 Task: Find connections with filter location Mauá with filter topic #SEMwith filter profile language Spanish with filter current company NuvoRetail with filter school Shah And Anchor Kutchhi Engineering College with filter industry Professional Training and Coaching with filter service category Healthcare Consulting with filter keywords title Security Guard
Action: Mouse moved to (493, 107)
Screenshot: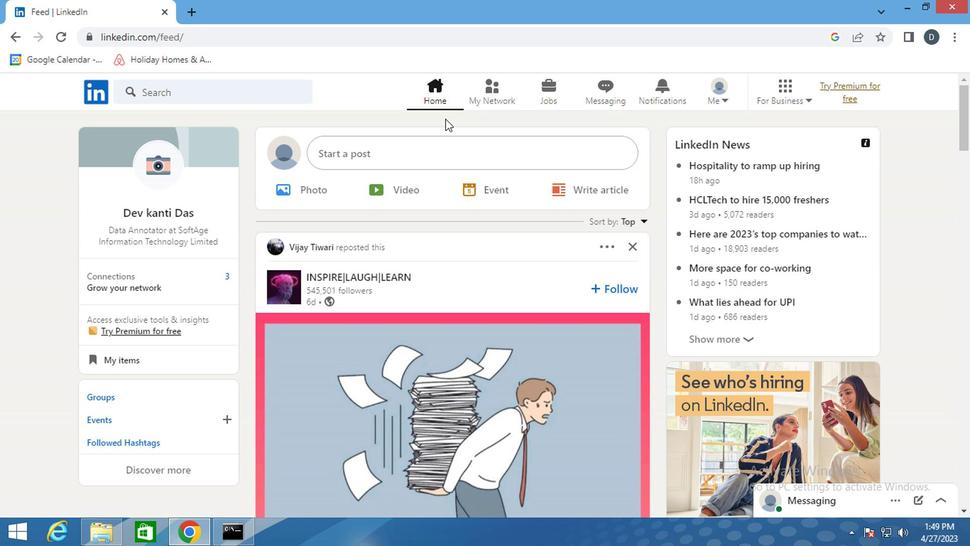 
Action: Mouse pressed left at (493, 107)
Screenshot: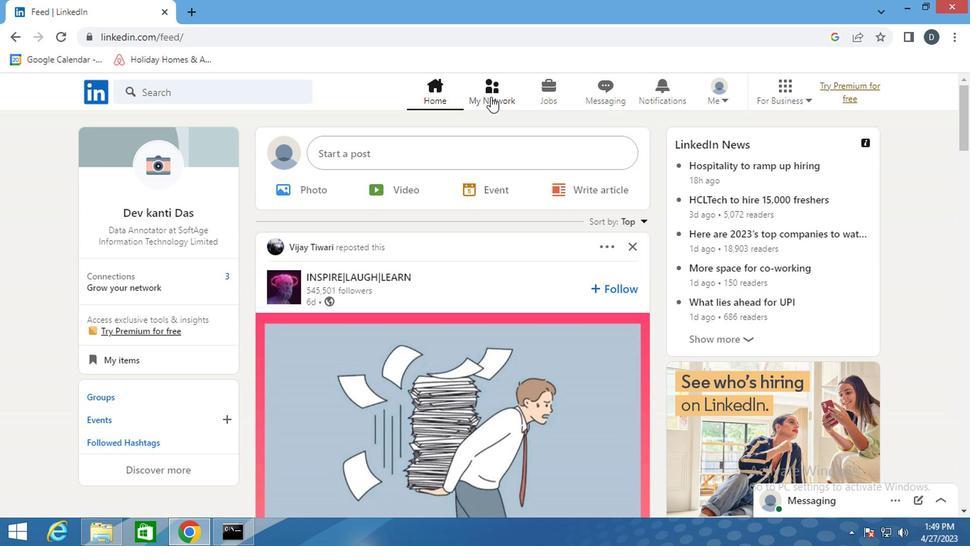 
Action: Mouse moved to (261, 180)
Screenshot: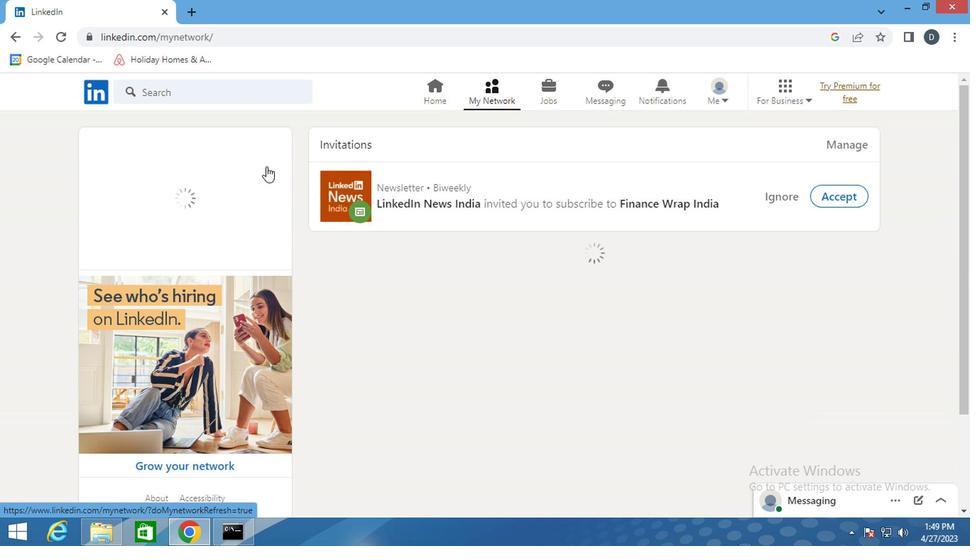 
Action: Mouse pressed left at (261, 180)
Screenshot: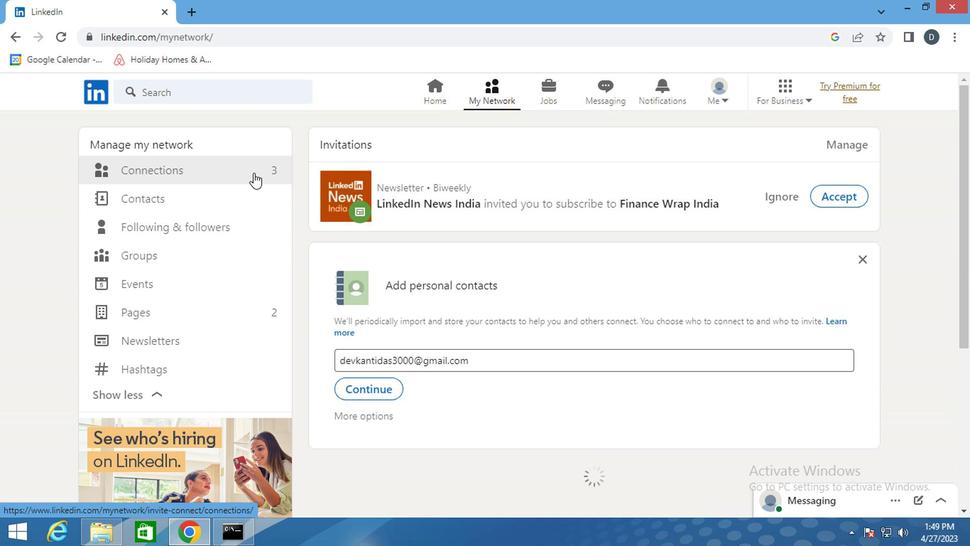 
Action: Mouse pressed left at (261, 180)
Screenshot: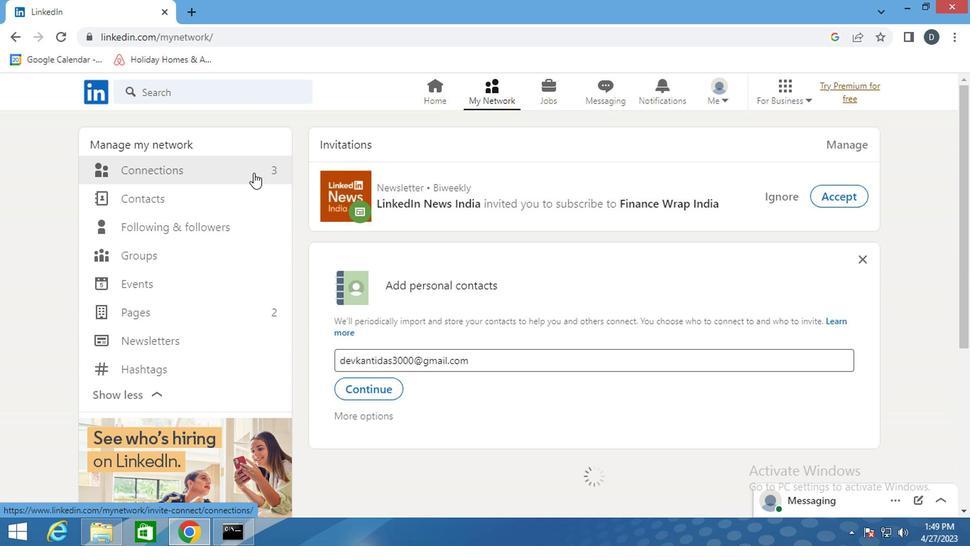 
Action: Mouse pressed left at (261, 180)
Screenshot: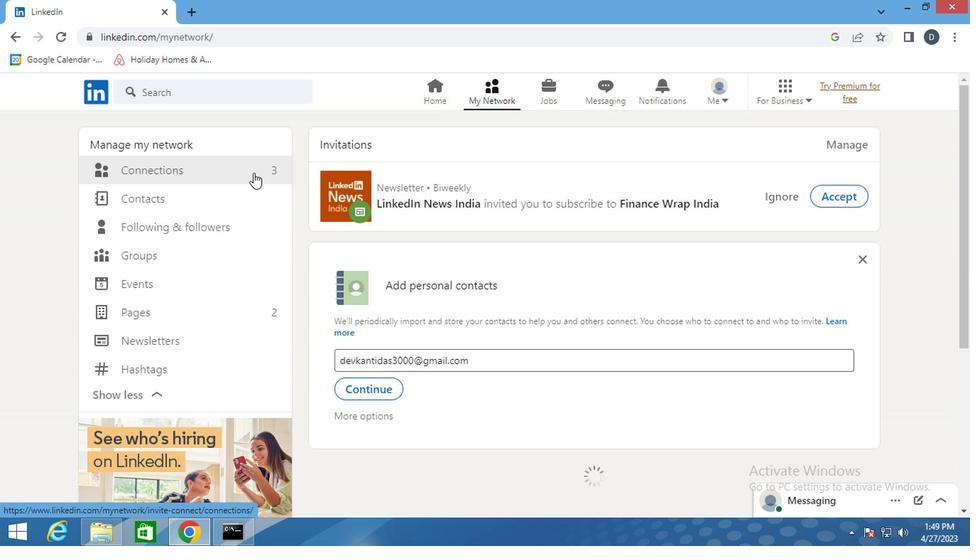 
Action: Mouse moved to (569, 178)
Screenshot: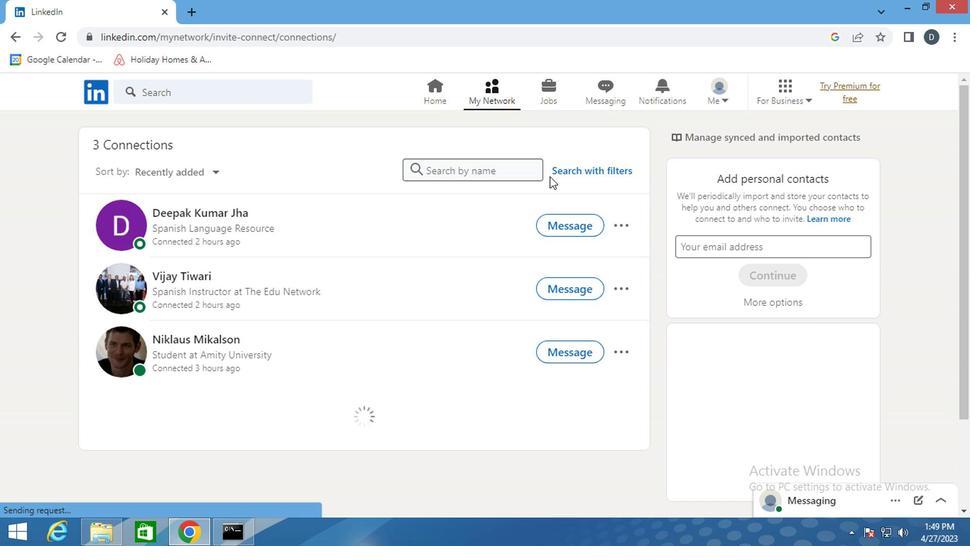 
Action: Mouse pressed left at (569, 178)
Screenshot: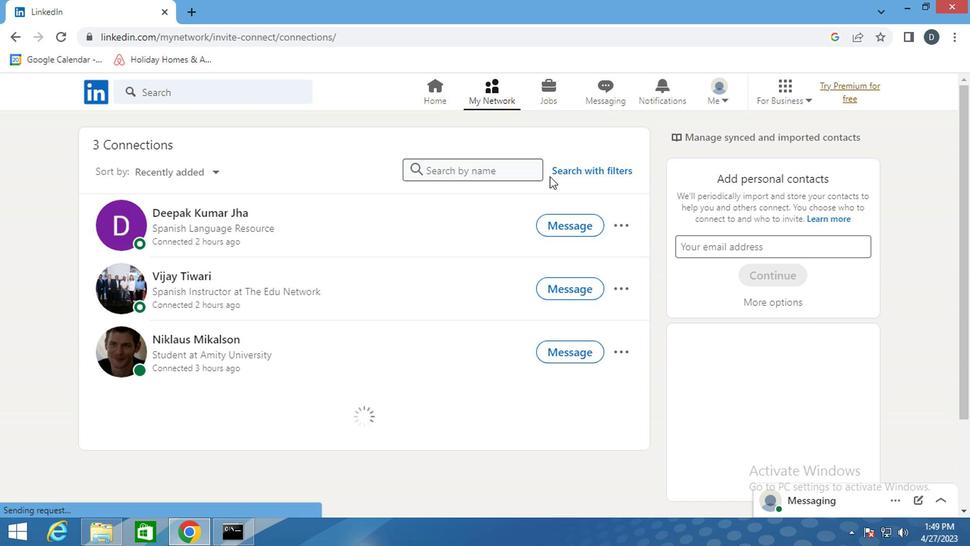 
Action: Mouse moved to (527, 138)
Screenshot: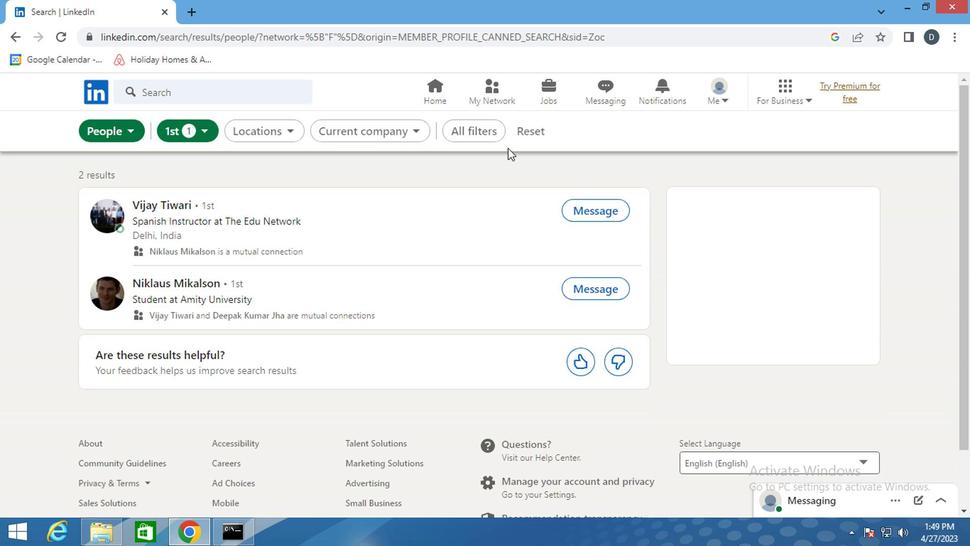 
Action: Mouse pressed left at (527, 138)
Screenshot: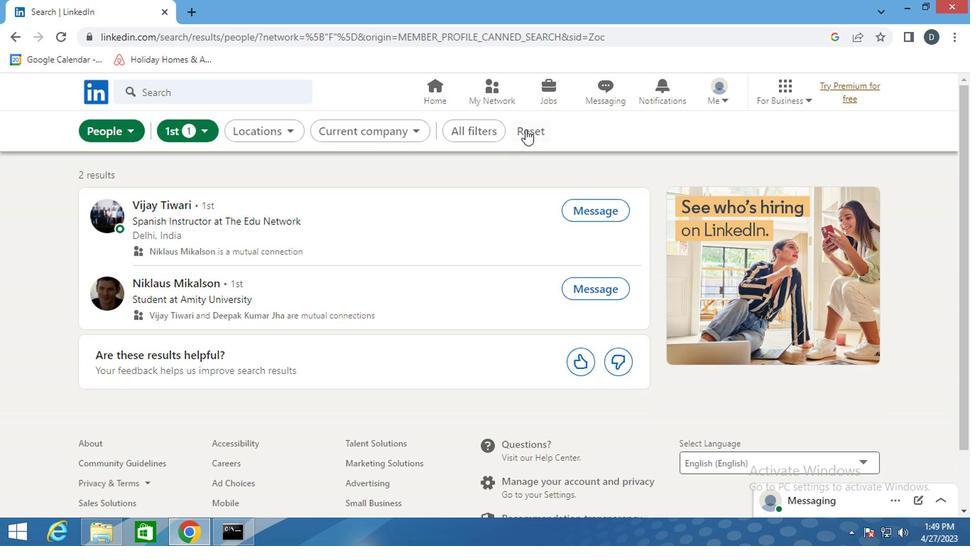 
Action: Mouse moved to (506, 133)
Screenshot: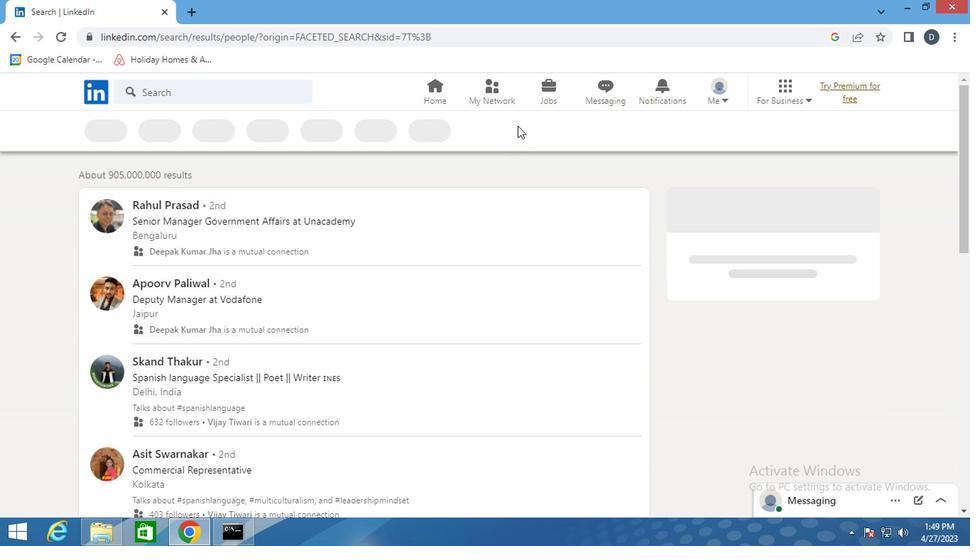 
Action: Mouse pressed left at (506, 133)
Screenshot: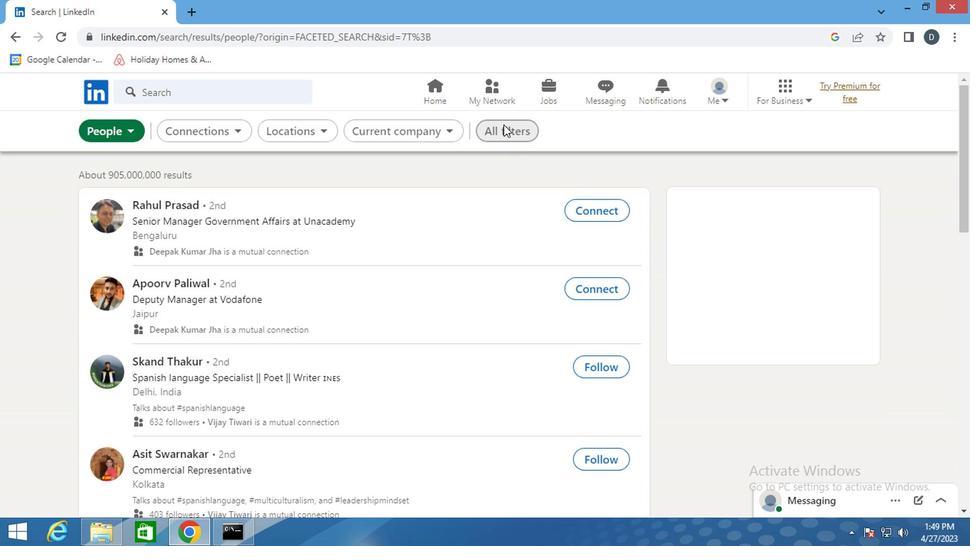 
Action: Mouse moved to (751, 321)
Screenshot: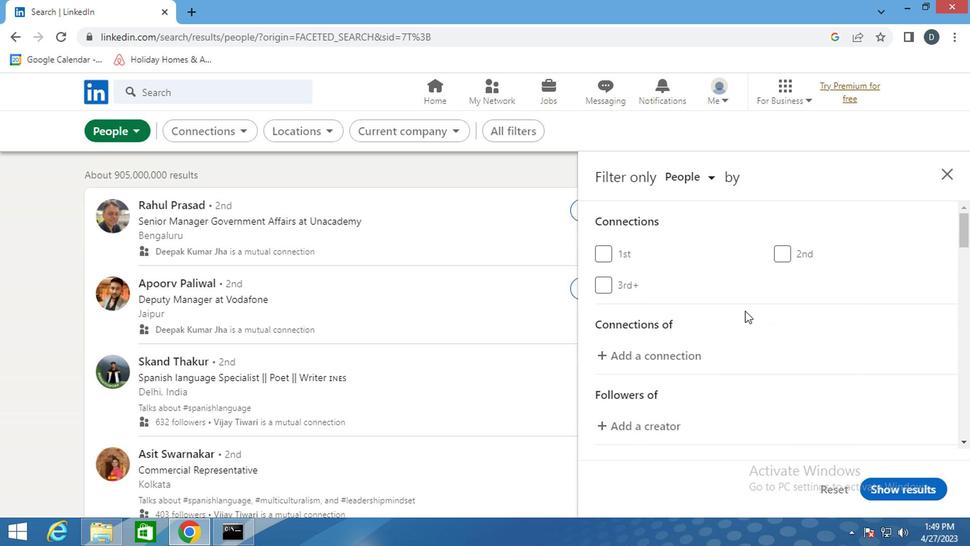 
Action: Mouse scrolled (751, 320) with delta (0, -1)
Screenshot: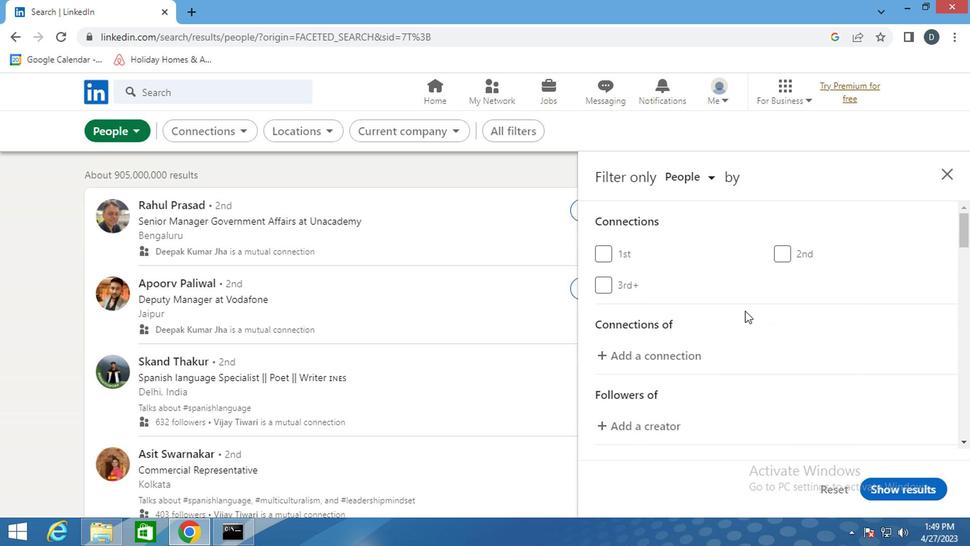 
Action: Mouse scrolled (751, 320) with delta (0, -1)
Screenshot: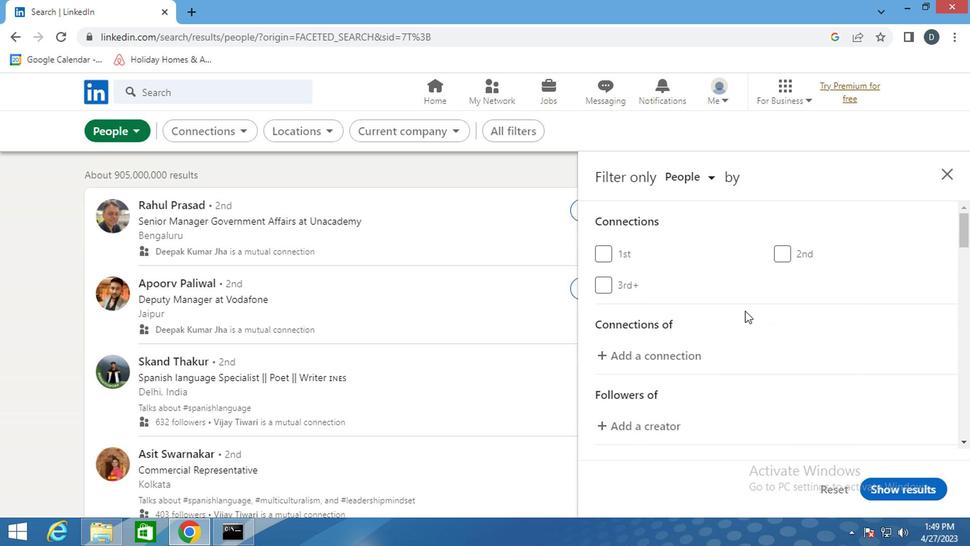 
Action: Mouse moved to (751, 322)
Screenshot: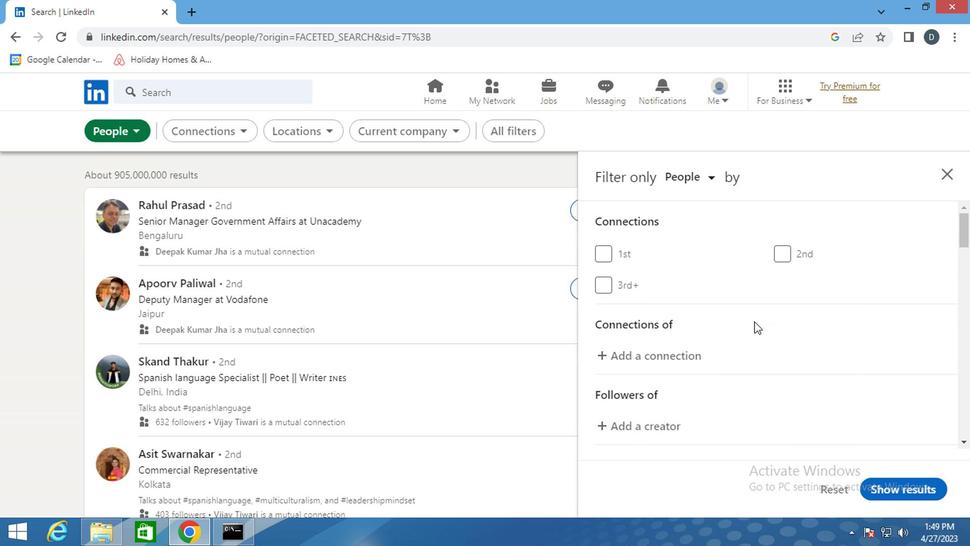 
Action: Mouse scrolled (751, 321) with delta (0, 0)
Screenshot: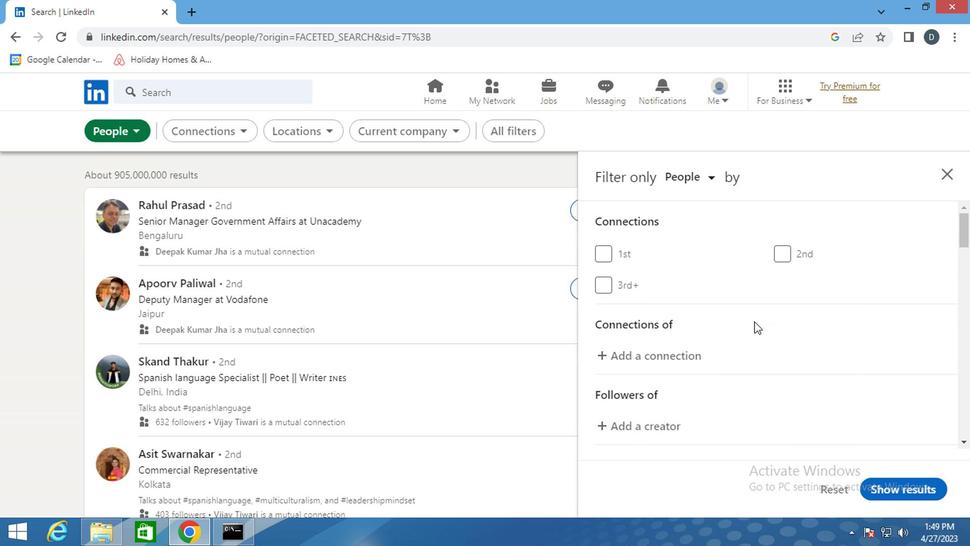 
Action: Mouse scrolled (751, 321) with delta (0, 0)
Screenshot: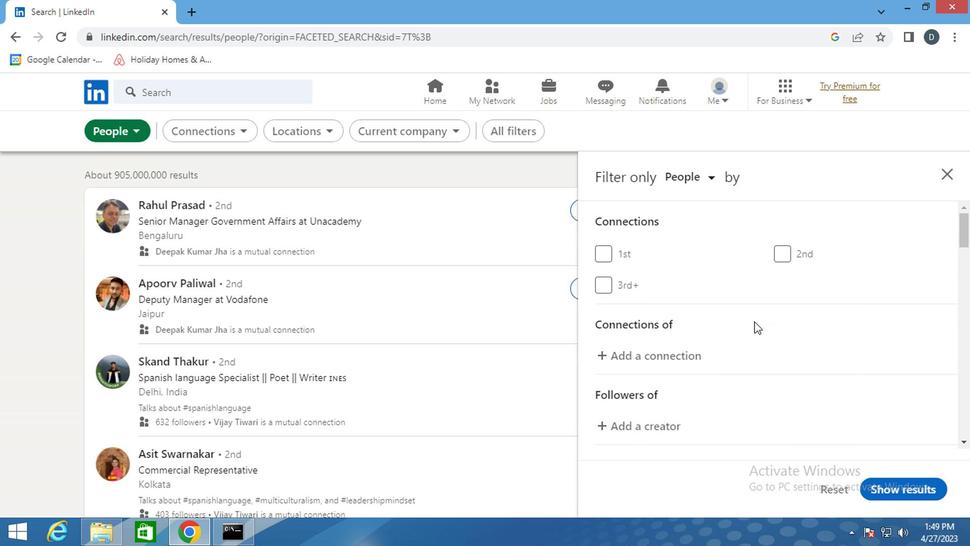 
Action: Mouse scrolled (751, 321) with delta (0, 0)
Screenshot: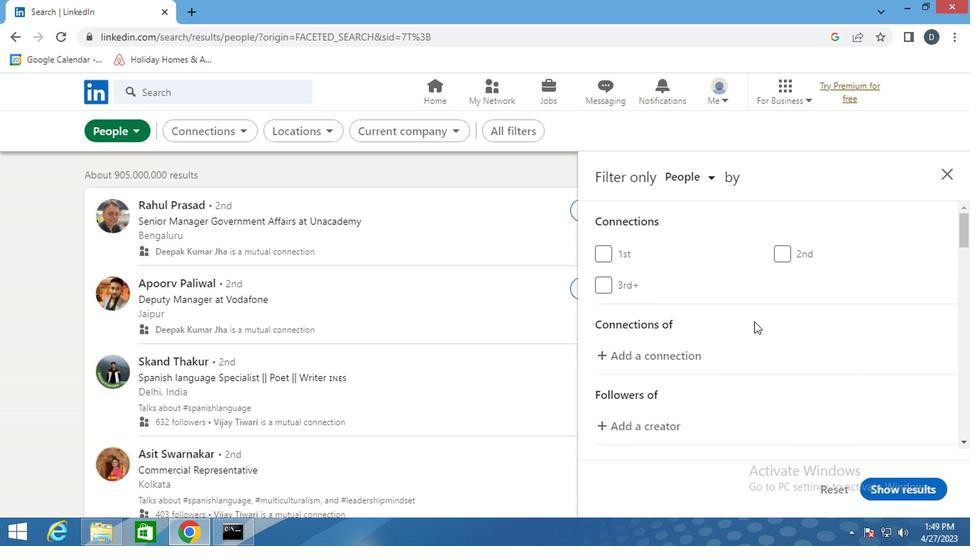 
Action: Mouse moved to (803, 330)
Screenshot: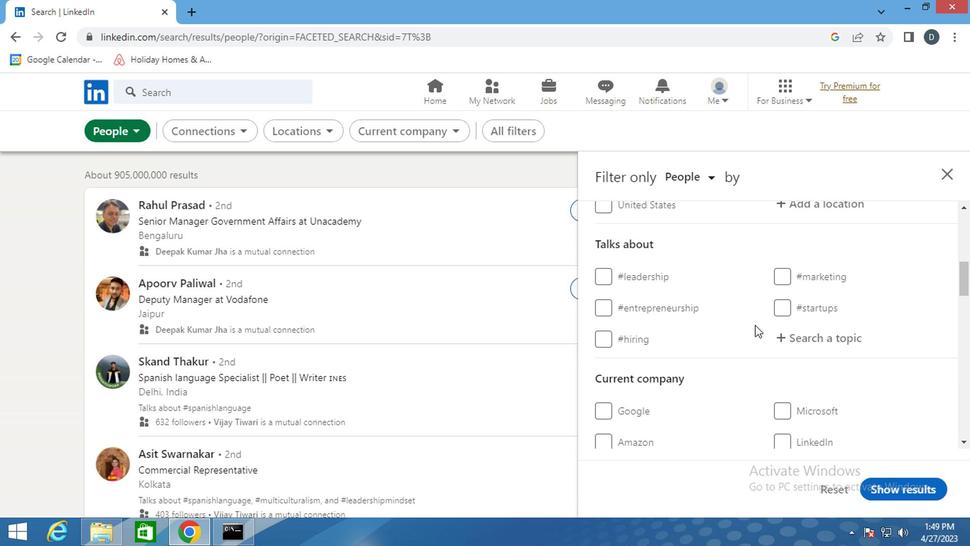 
Action: Mouse scrolled (803, 331) with delta (0, 1)
Screenshot: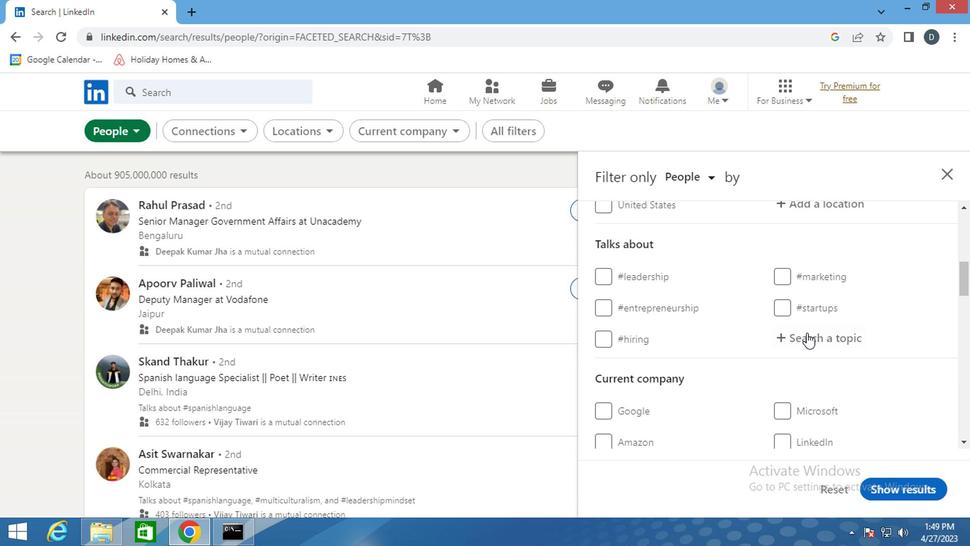
Action: Mouse scrolled (803, 331) with delta (0, 1)
Screenshot: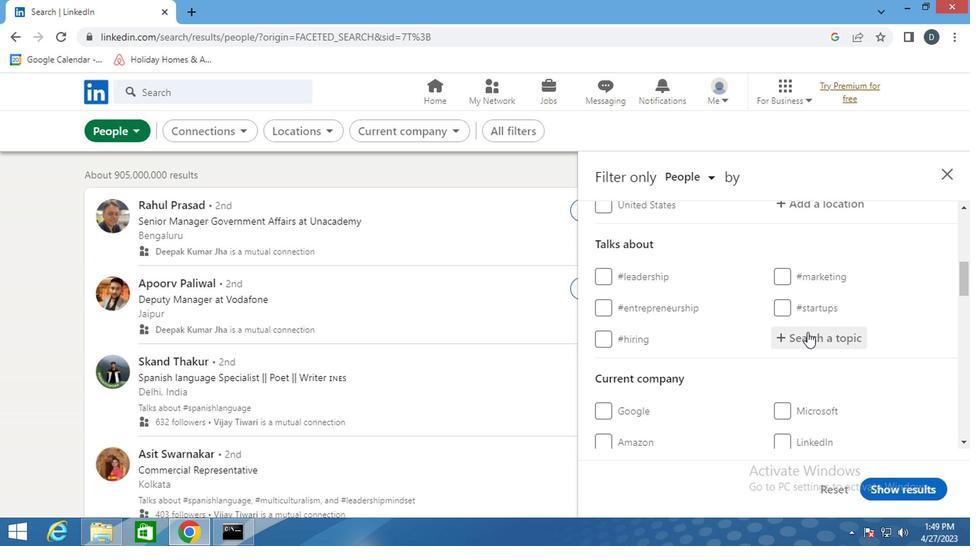 
Action: Mouse moved to (807, 342)
Screenshot: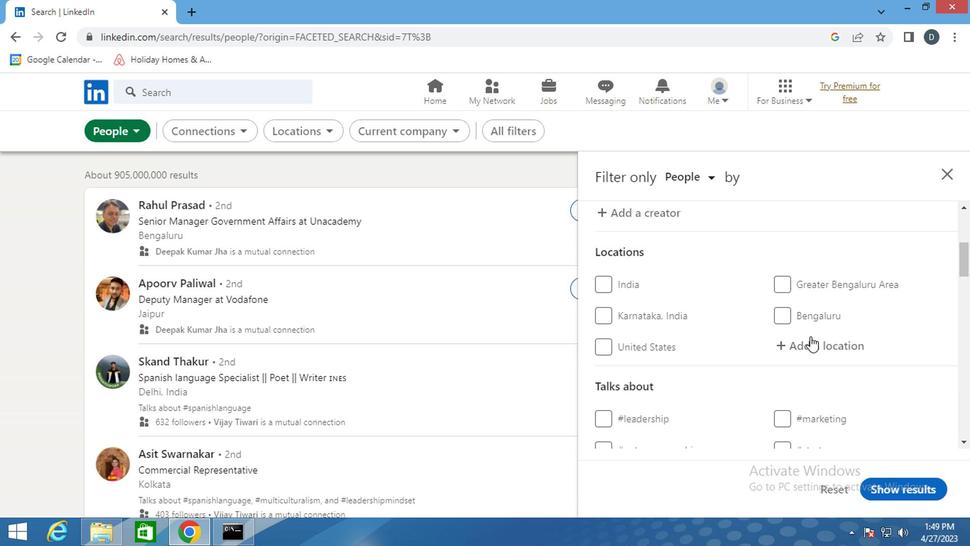 
Action: Mouse pressed left at (807, 342)
Screenshot: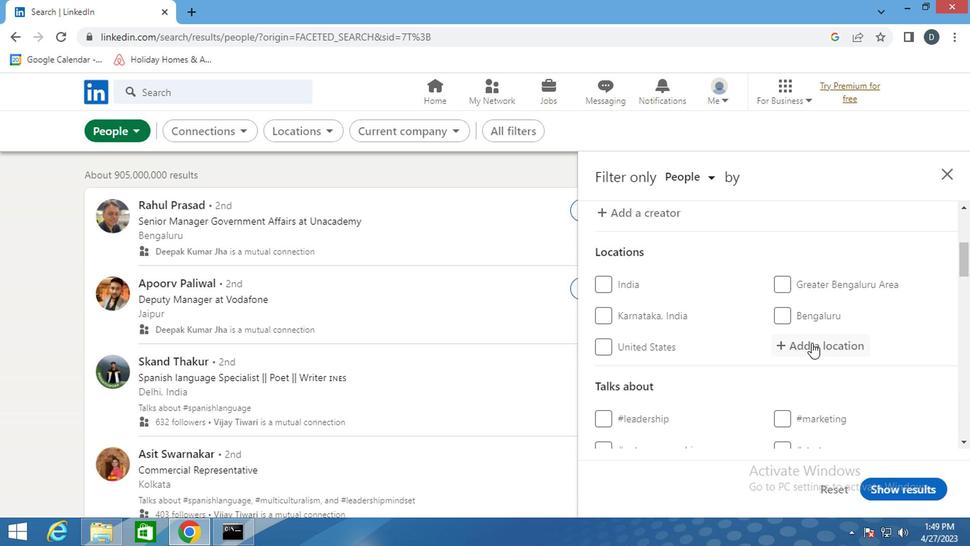 
Action: Mouse moved to (768, 356)
Screenshot: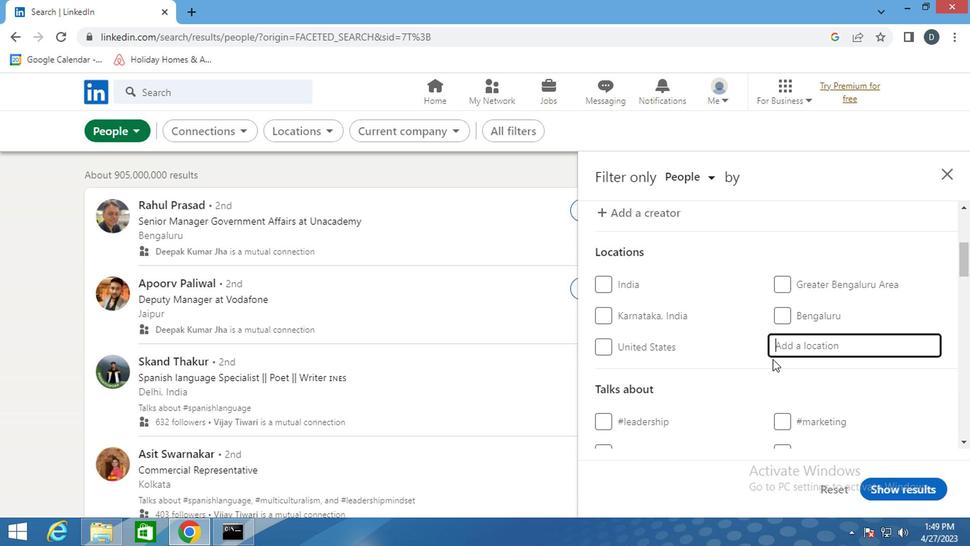 
Action: Key pressed <Key.shift_r>A<Key.backspace><Key.shift_r>Maua
Screenshot: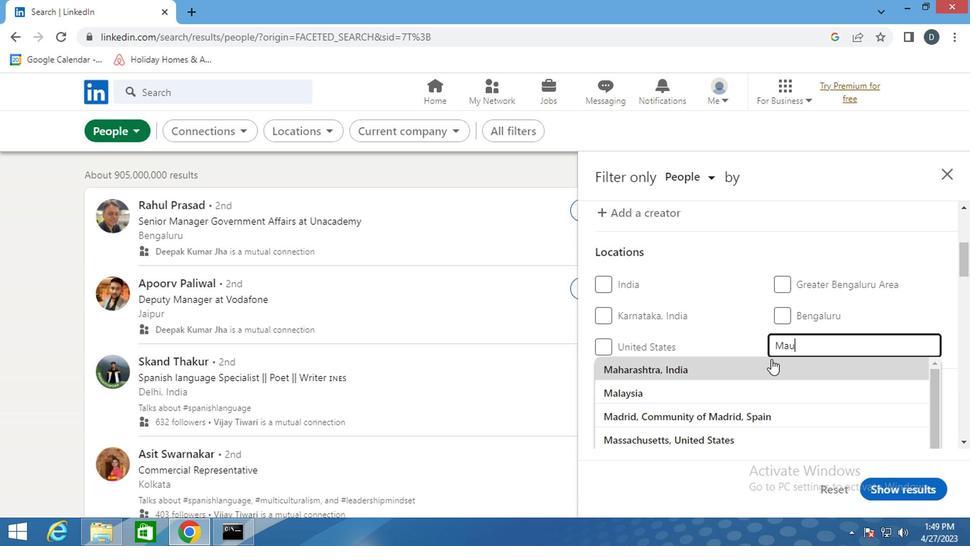 
Action: Mouse moved to (767, 356)
Screenshot: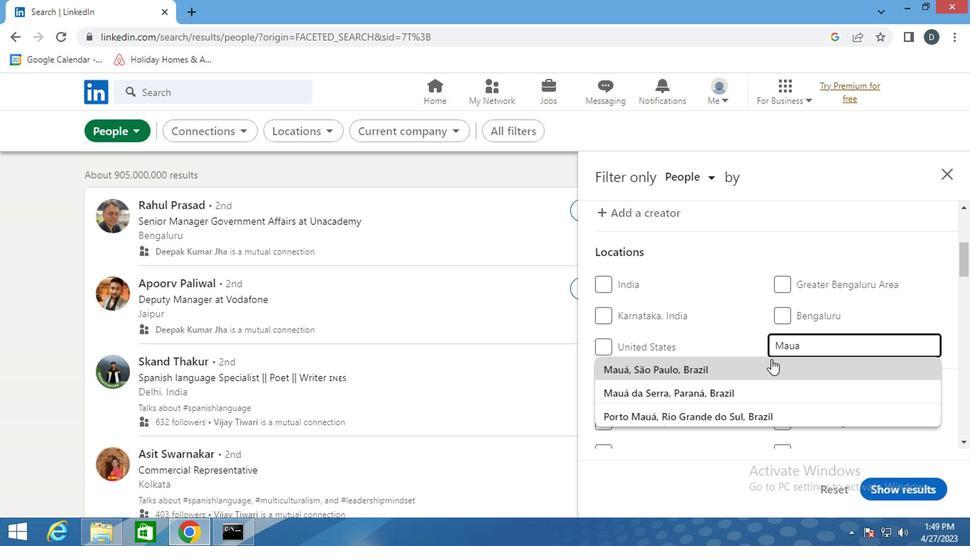 
Action: Key pressed <Key.enter>
Screenshot: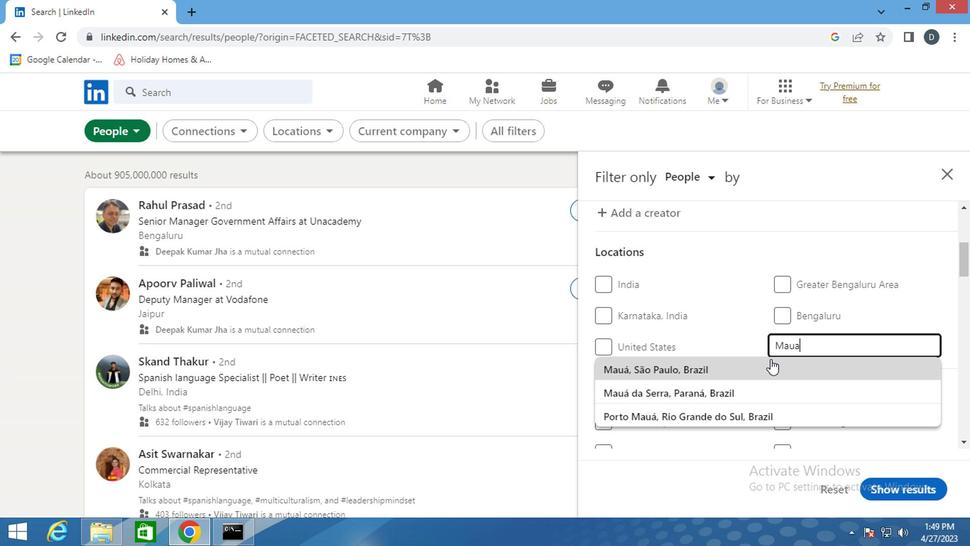 
Action: Mouse scrolled (767, 355) with delta (0, 0)
Screenshot: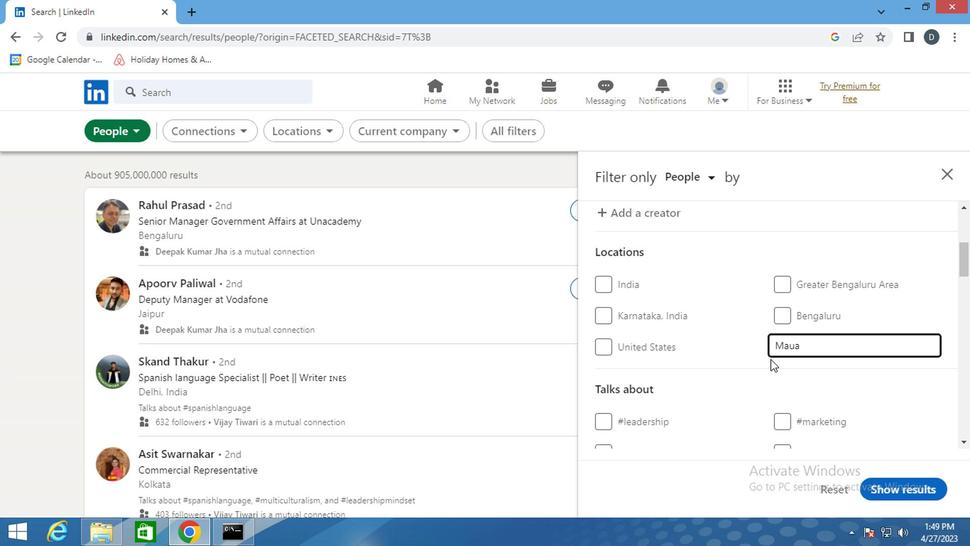 
Action: Mouse scrolled (767, 355) with delta (0, 0)
Screenshot: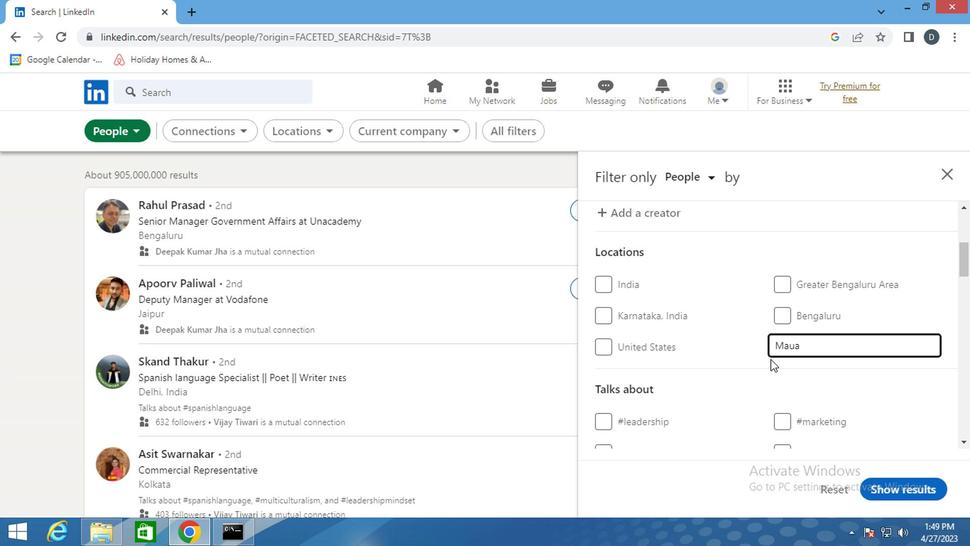 
Action: Mouse moved to (802, 334)
Screenshot: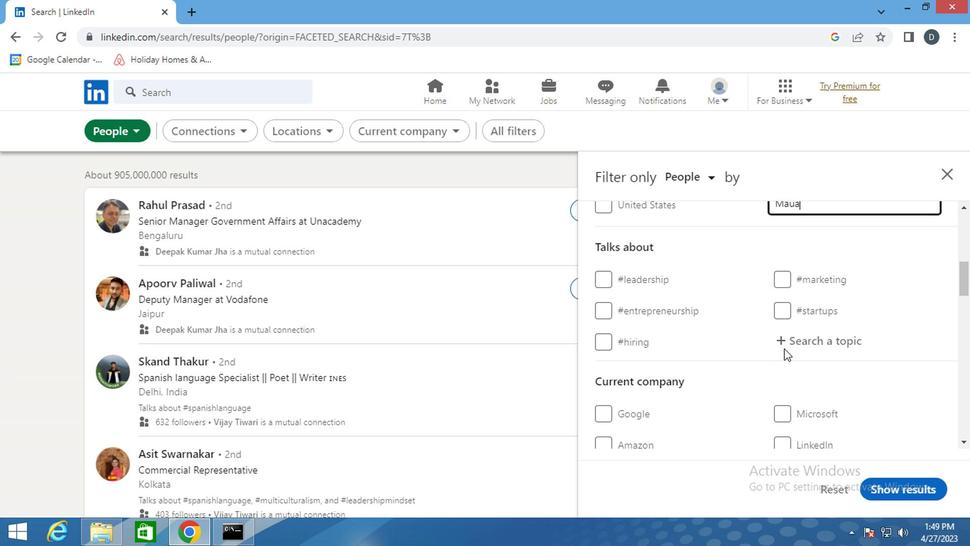 
Action: Mouse pressed left at (802, 334)
Screenshot: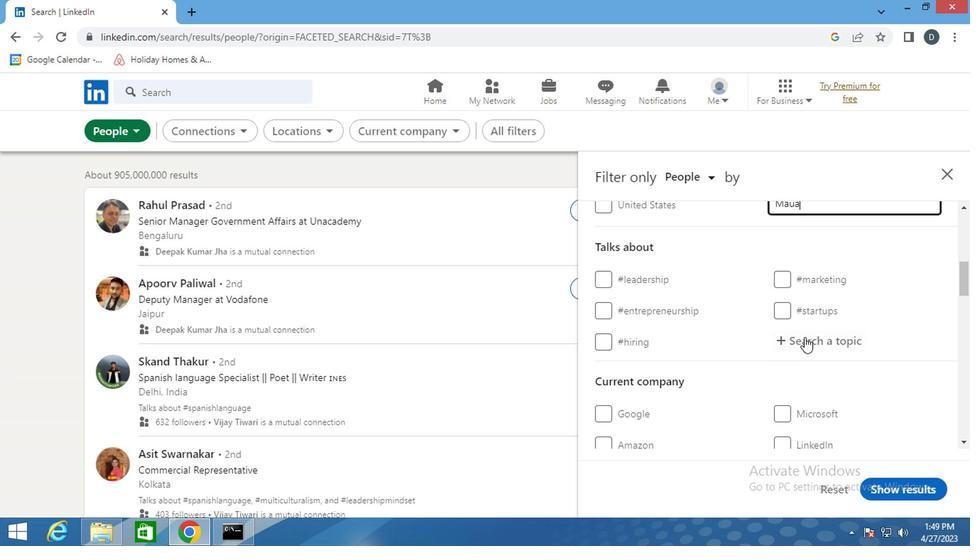 
Action: Mouse moved to (760, 344)
Screenshot: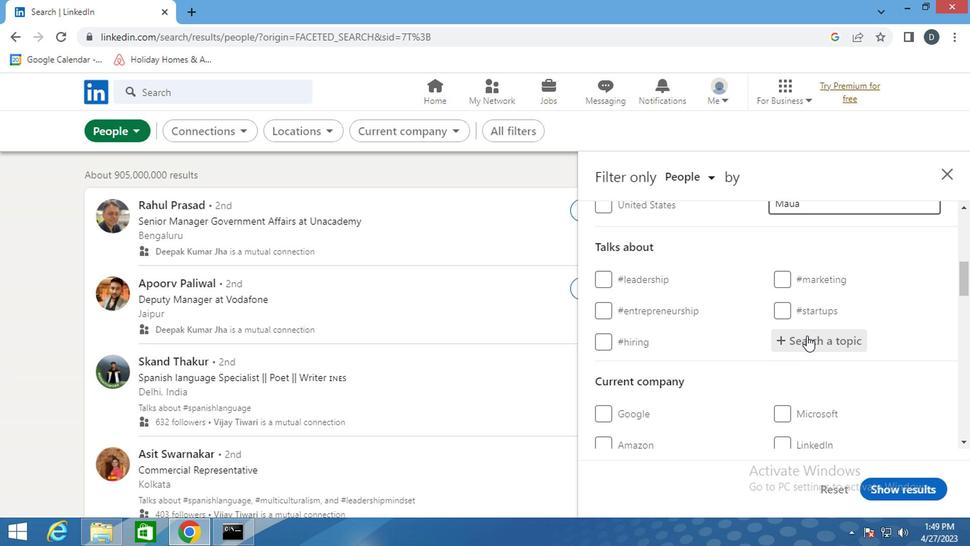 
Action: Key pressed <Key.shift_r>#<Key.shift>SEM
Screenshot: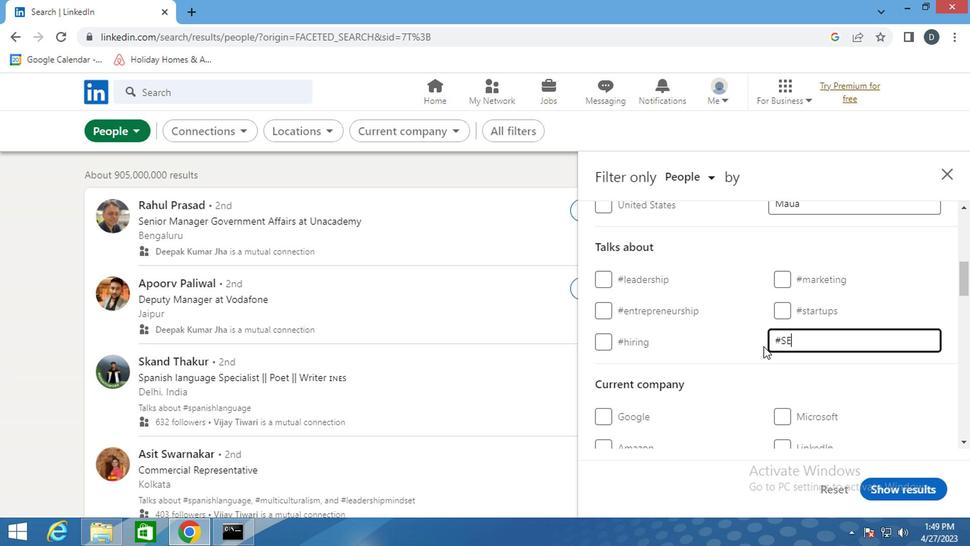 
Action: Mouse moved to (758, 344)
Screenshot: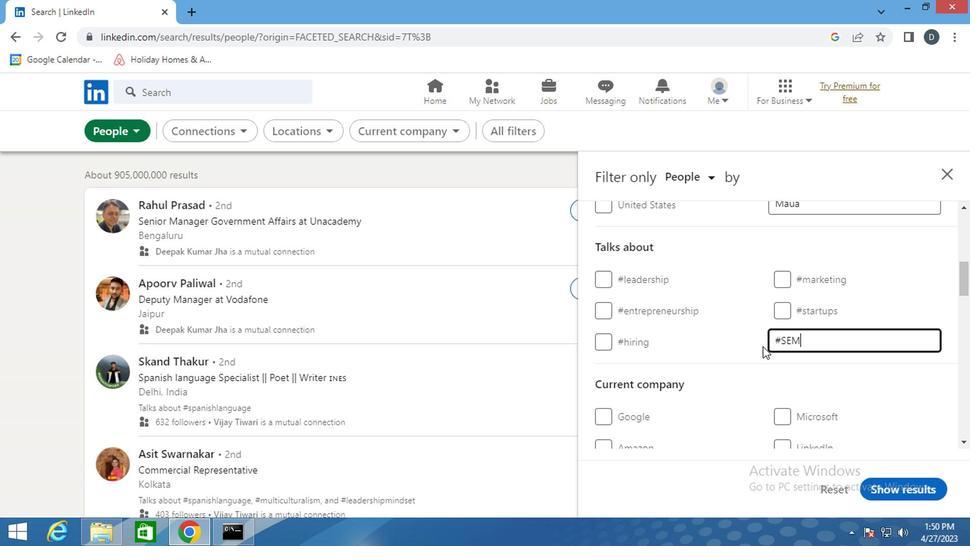 
Action: Mouse scrolled (758, 344) with delta (0, 0)
Screenshot: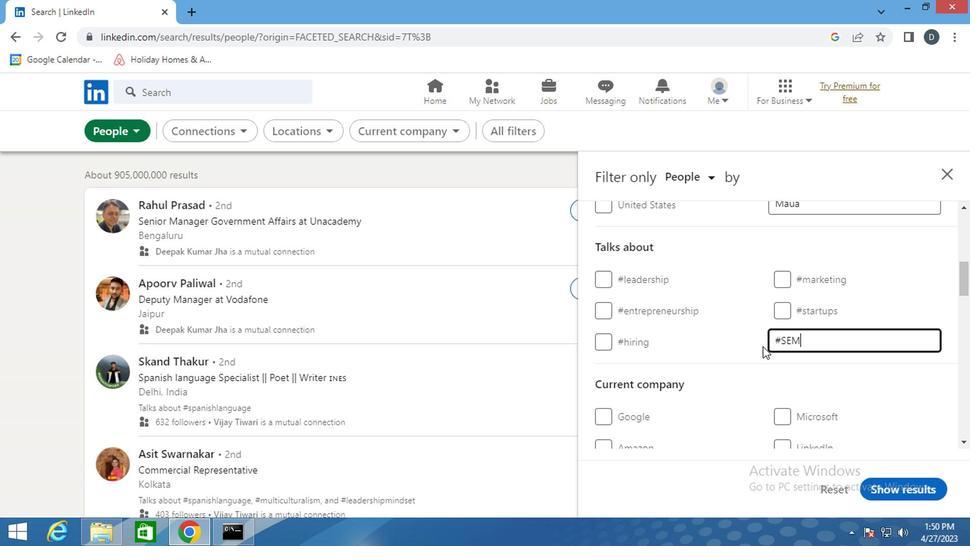 
Action: Mouse scrolled (758, 344) with delta (0, 0)
Screenshot: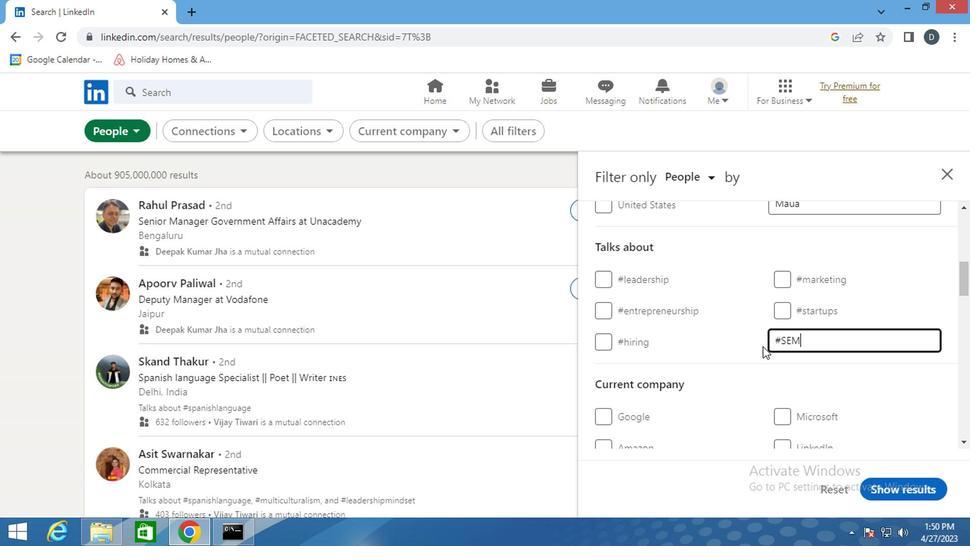 
Action: Mouse scrolled (758, 344) with delta (0, 0)
Screenshot: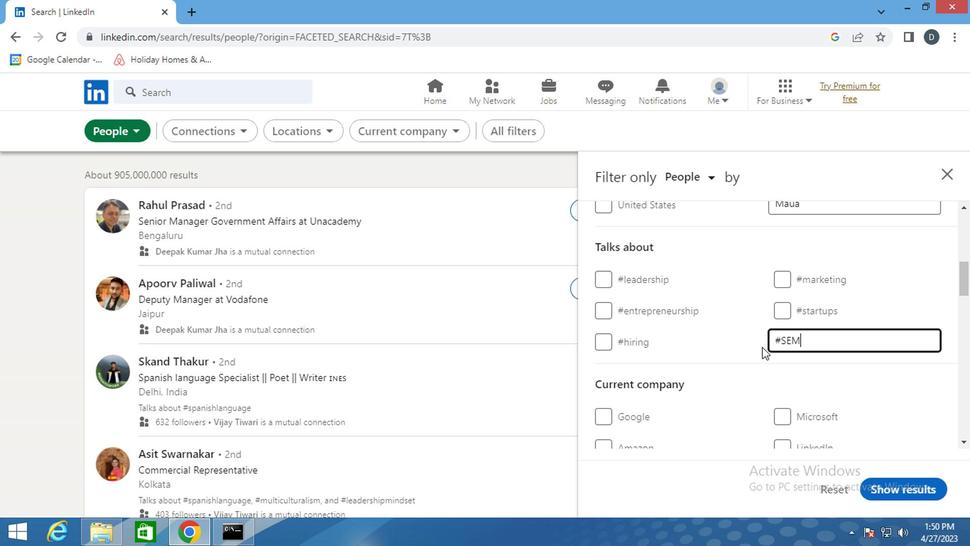 
Action: Mouse moved to (780, 338)
Screenshot: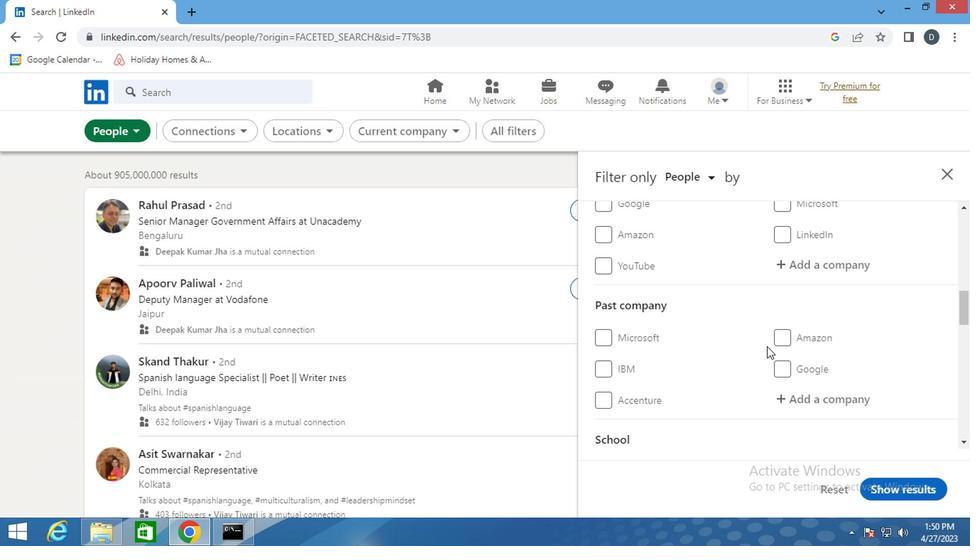
Action: Mouse scrolled (780, 338) with delta (0, 0)
Screenshot: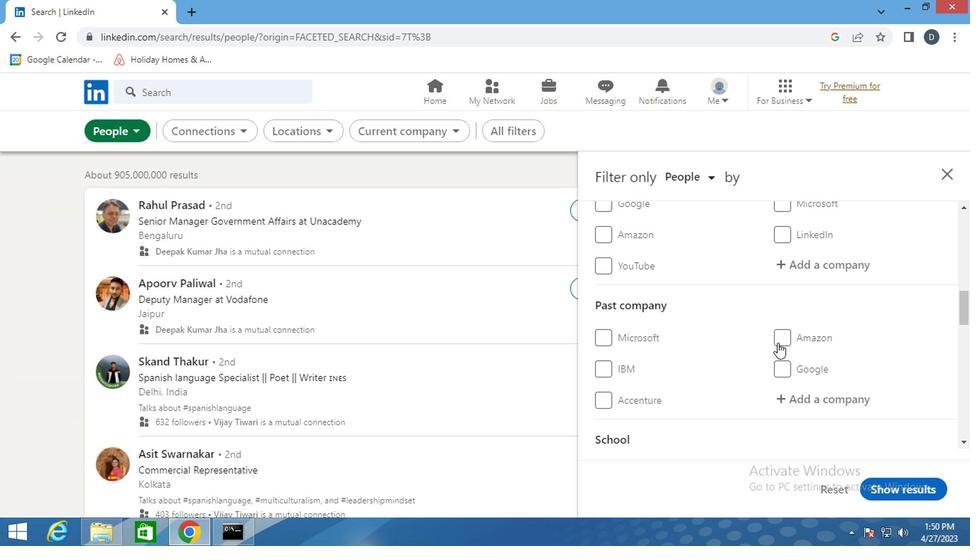 
Action: Mouse scrolled (780, 338) with delta (0, 0)
Screenshot: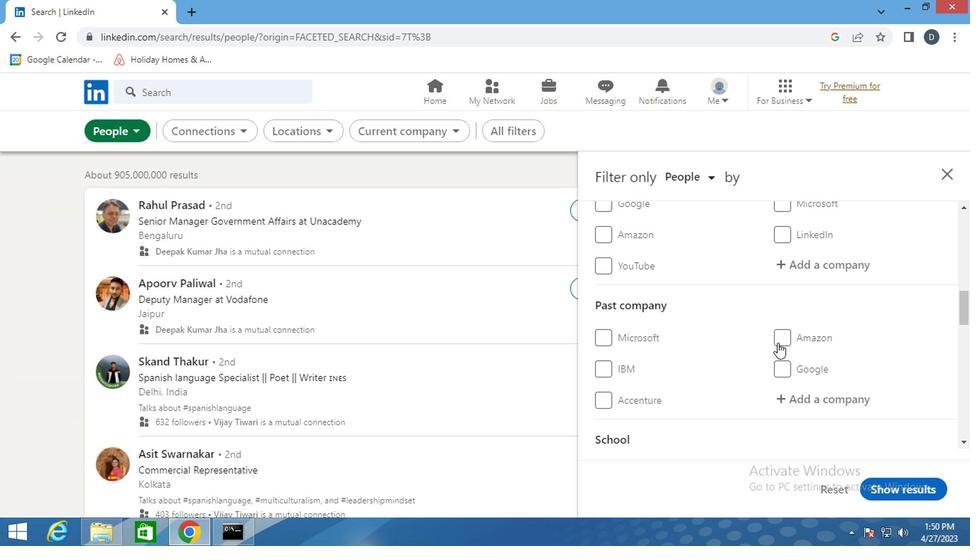 
Action: Mouse scrolled (780, 338) with delta (0, 0)
Screenshot: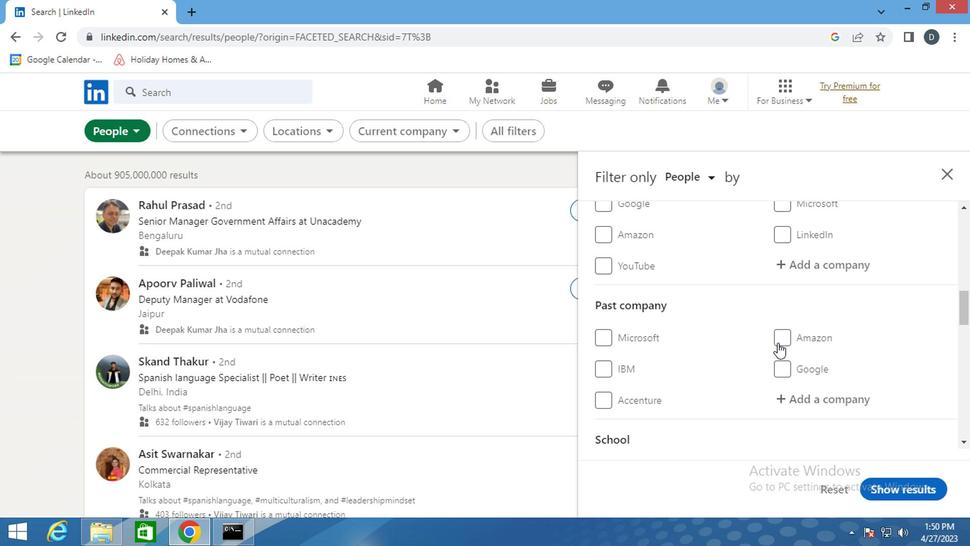 
Action: Mouse scrolled (780, 338) with delta (0, 0)
Screenshot: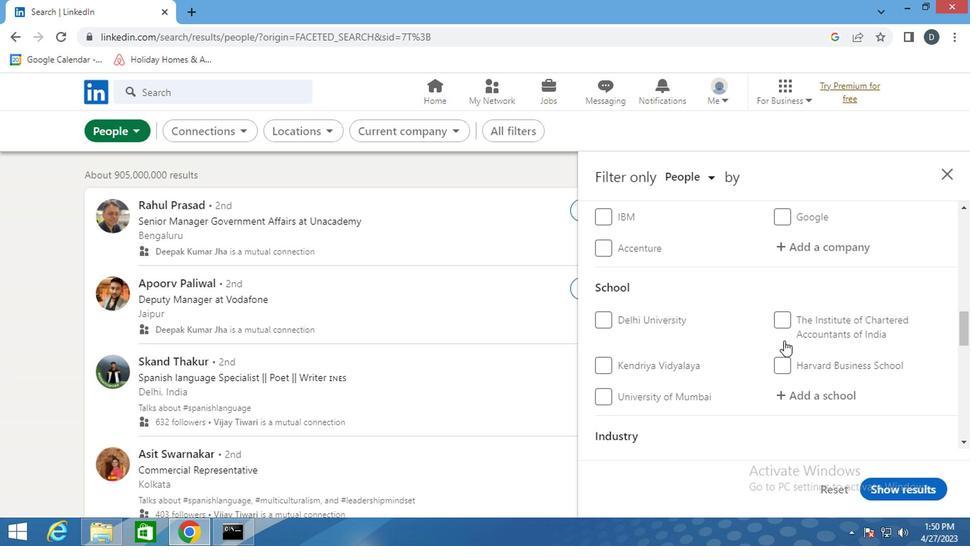 
Action: Mouse scrolled (780, 338) with delta (0, 0)
Screenshot: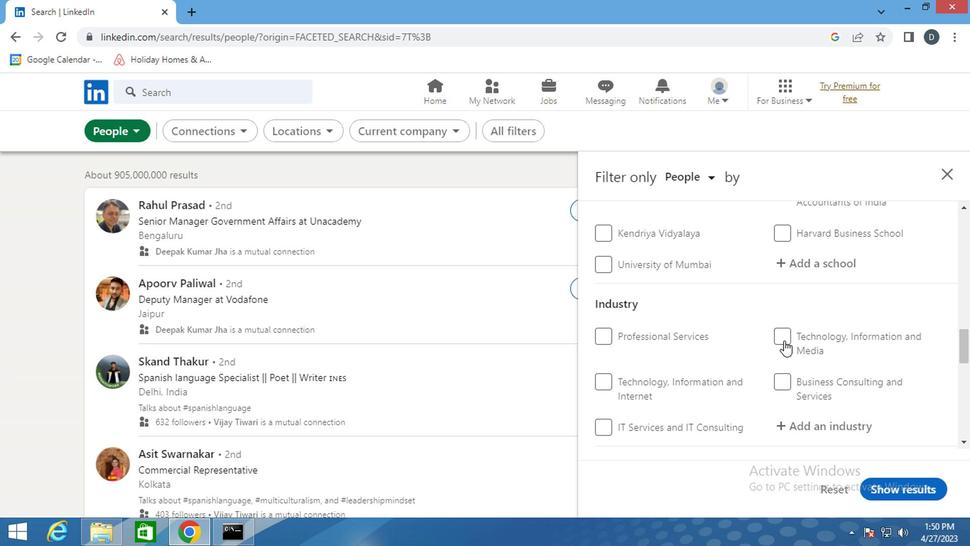
Action: Mouse scrolled (780, 338) with delta (0, 0)
Screenshot: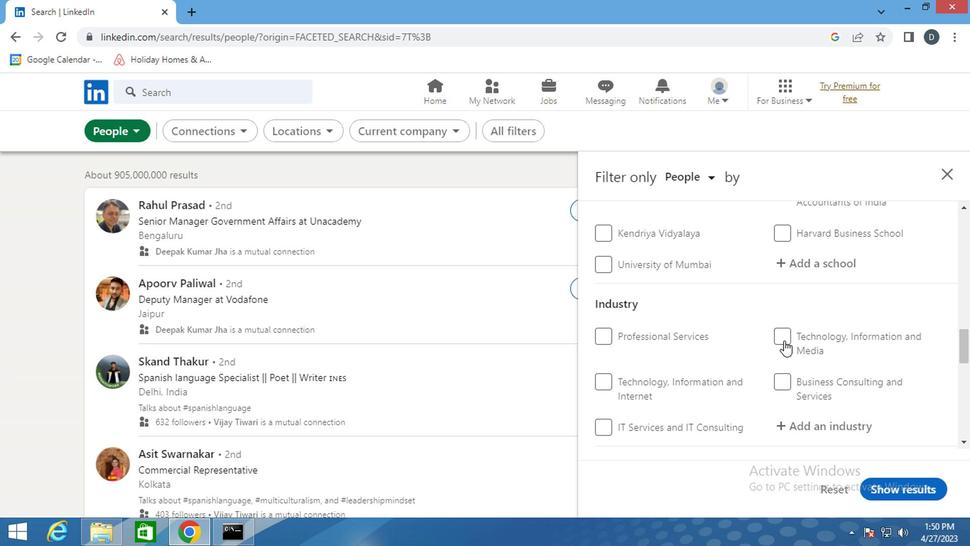 
Action: Mouse scrolled (780, 338) with delta (0, 0)
Screenshot: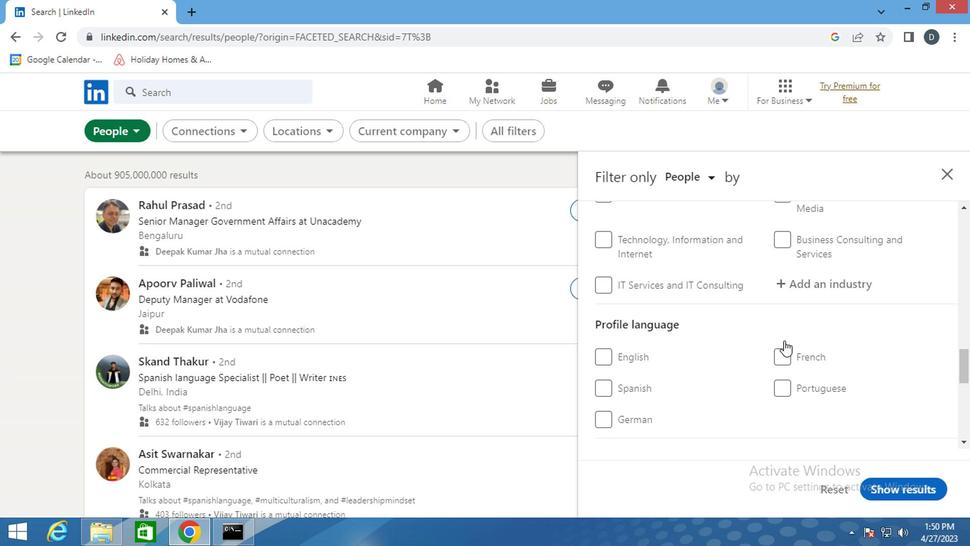 
Action: Mouse moved to (626, 313)
Screenshot: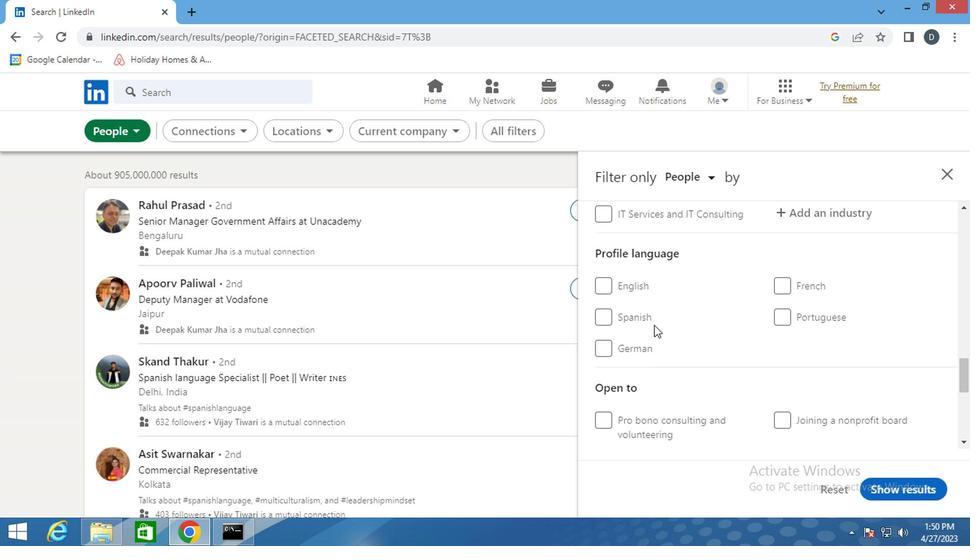 
Action: Mouse pressed left at (626, 313)
Screenshot: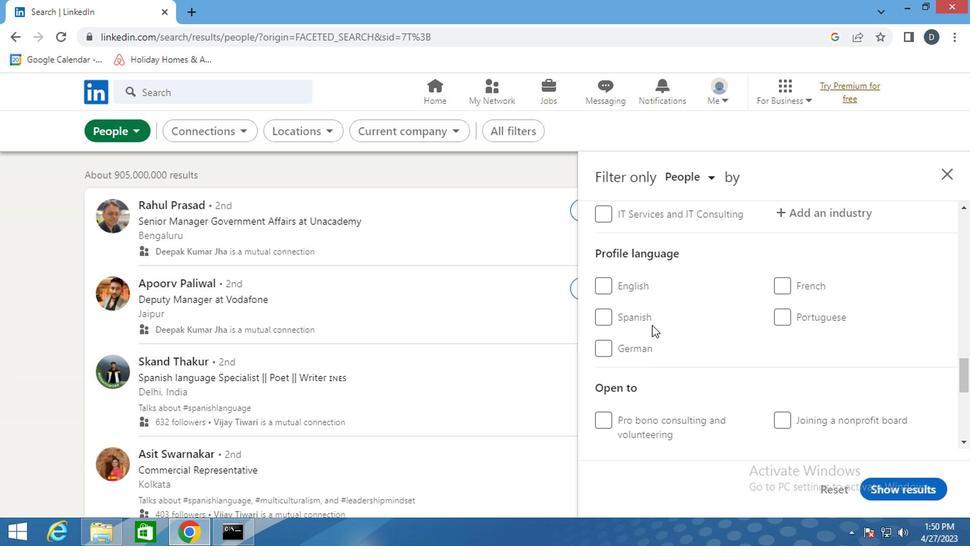 
Action: Mouse moved to (743, 344)
Screenshot: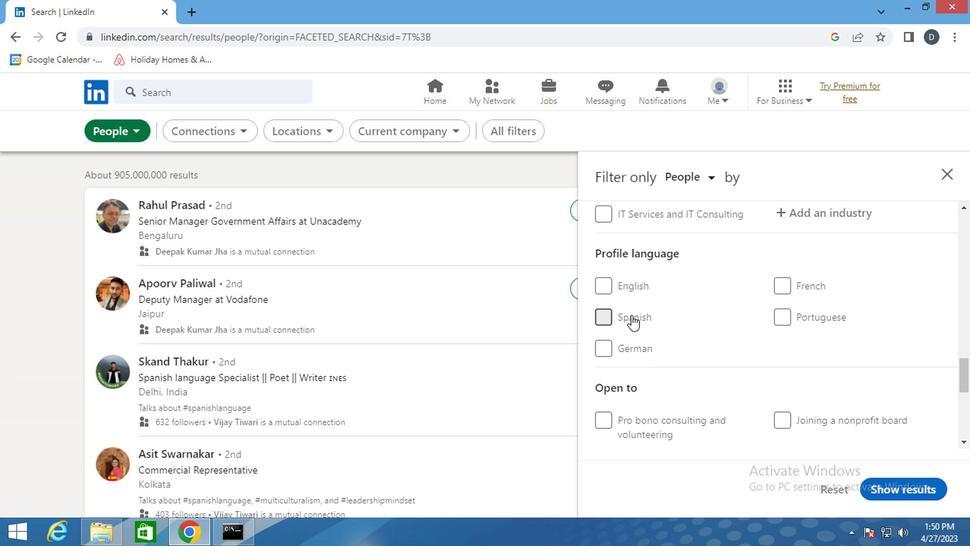 
Action: Mouse scrolled (743, 345) with delta (0, 1)
Screenshot: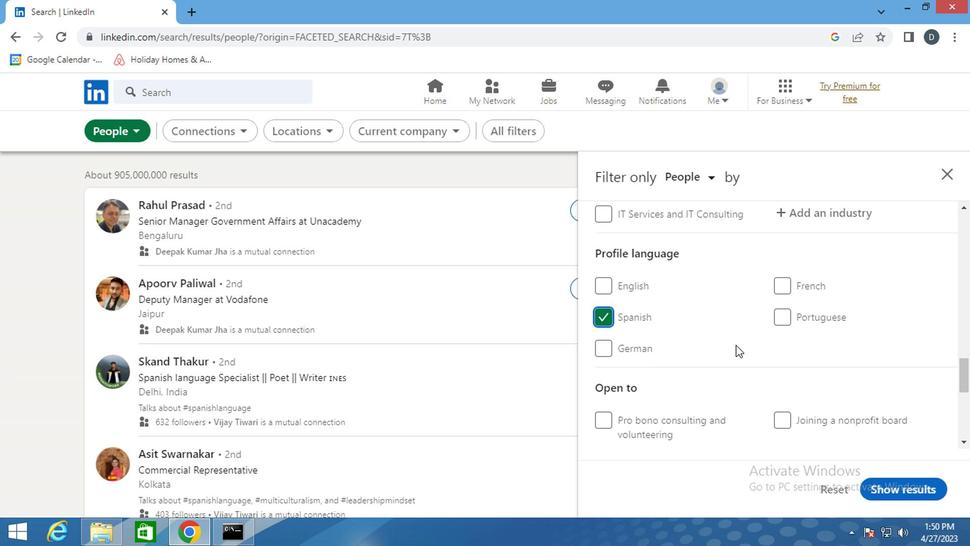 
Action: Mouse scrolled (743, 345) with delta (0, 1)
Screenshot: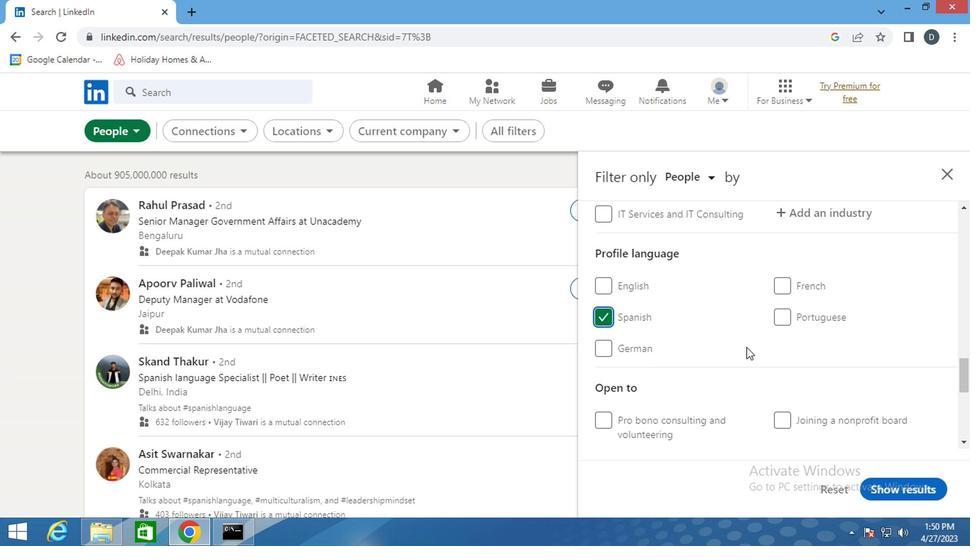 
Action: Mouse scrolled (743, 345) with delta (0, 1)
Screenshot: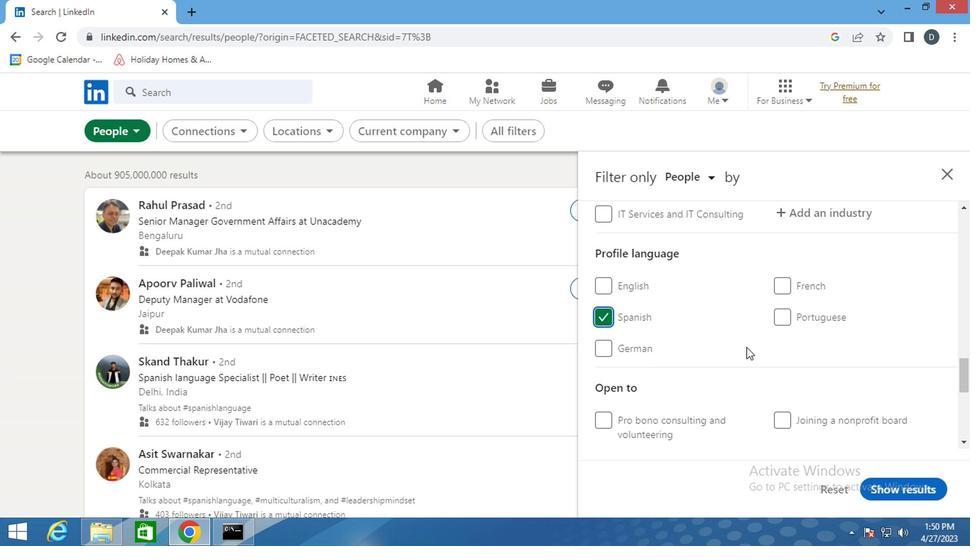 
Action: Mouse scrolled (743, 345) with delta (0, 1)
Screenshot: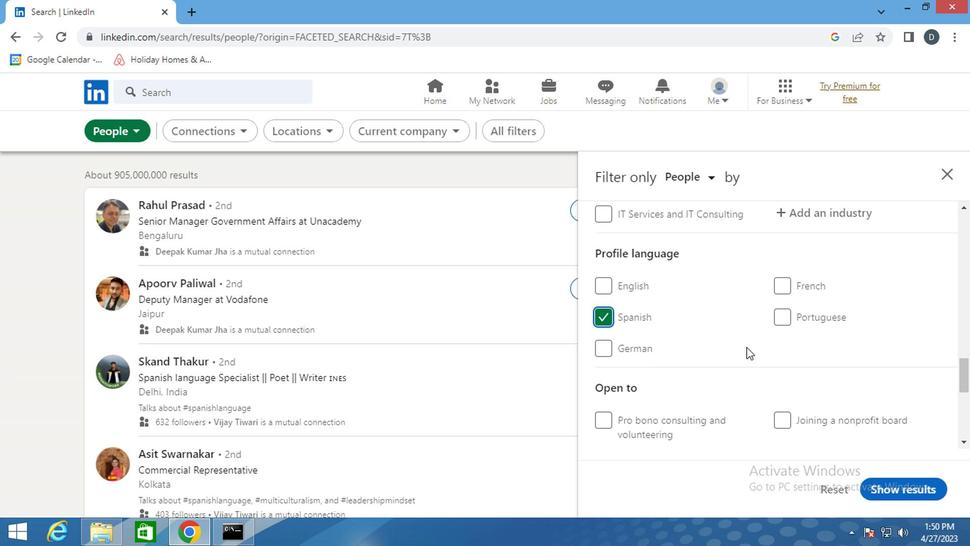 
Action: Mouse scrolled (743, 345) with delta (0, 1)
Screenshot: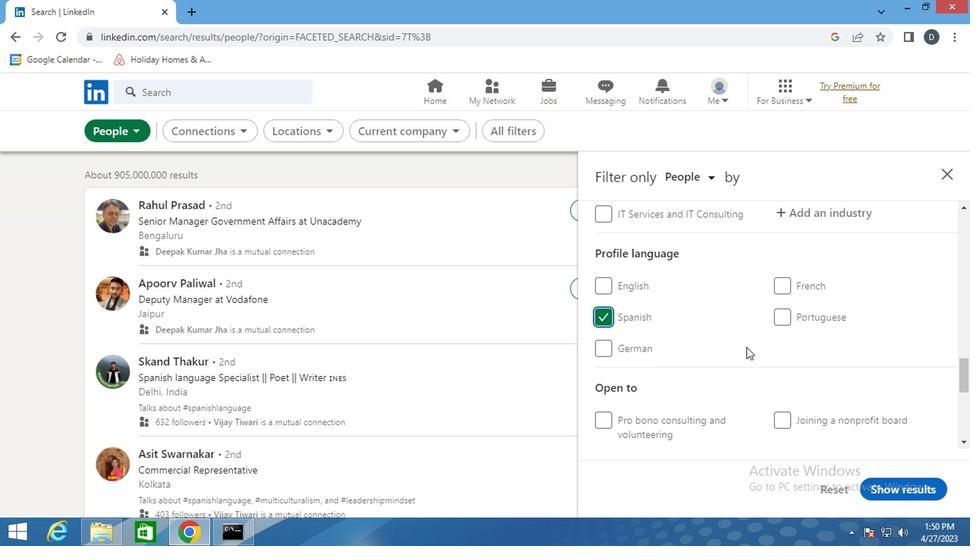 
Action: Mouse scrolled (743, 345) with delta (0, 1)
Screenshot: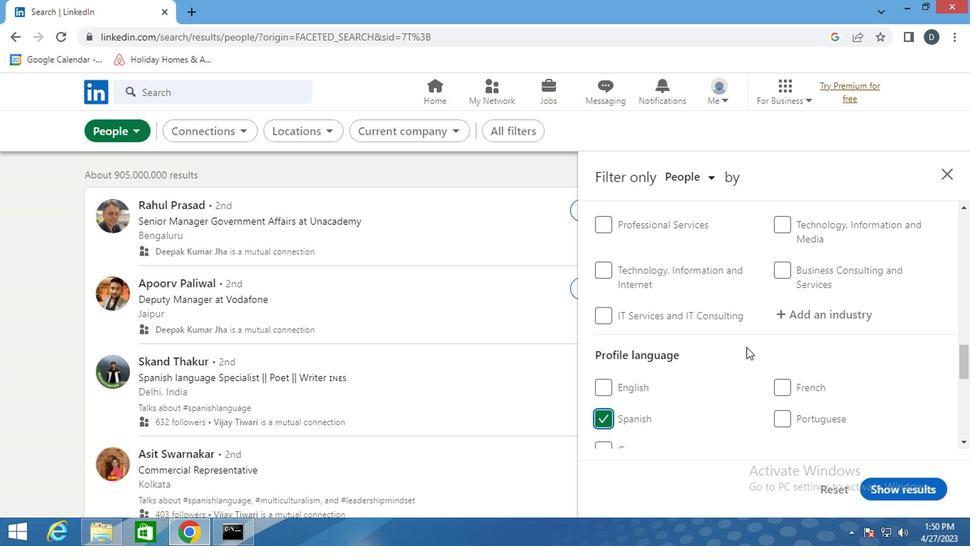 
Action: Mouse scrolled (743, 345) with delta (0, 1)
Screenshot: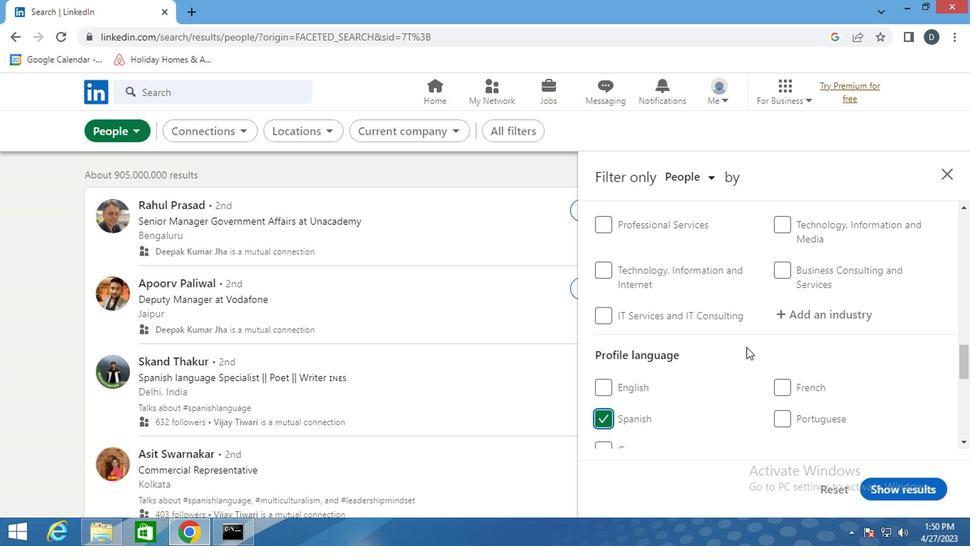 
Action: Mouse scrolled (743, 345) with delta (0, 1)
Screenshot: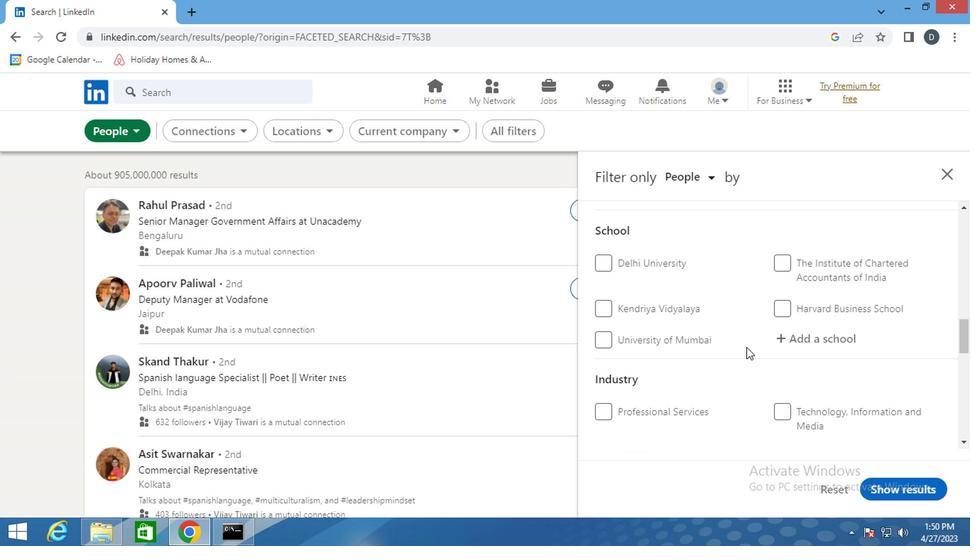 
Action: Mouse moved to (819, 336)
Screenshot: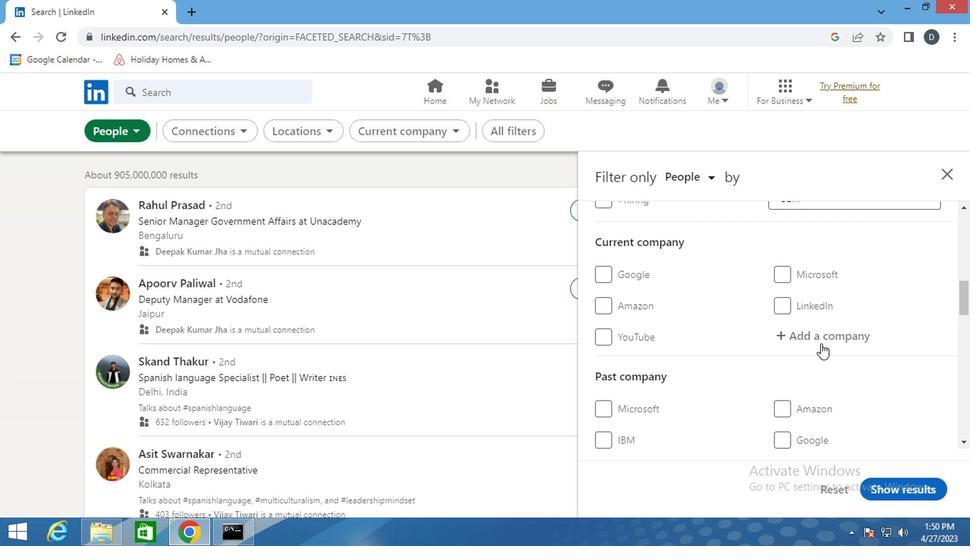 
Action: Mouse pressed left at (819, 336)
Screenshot: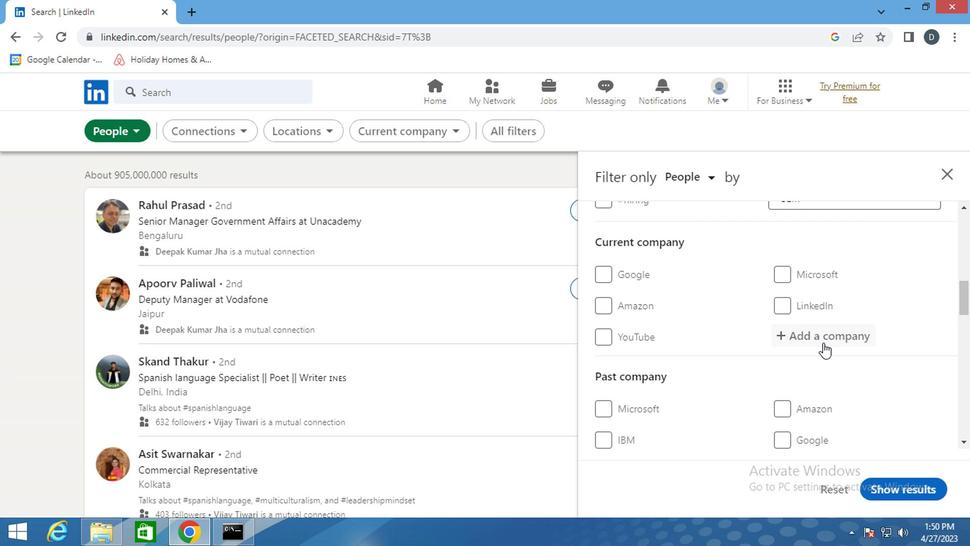 
Action: Mouse moved to (788, 368)
Screenshot: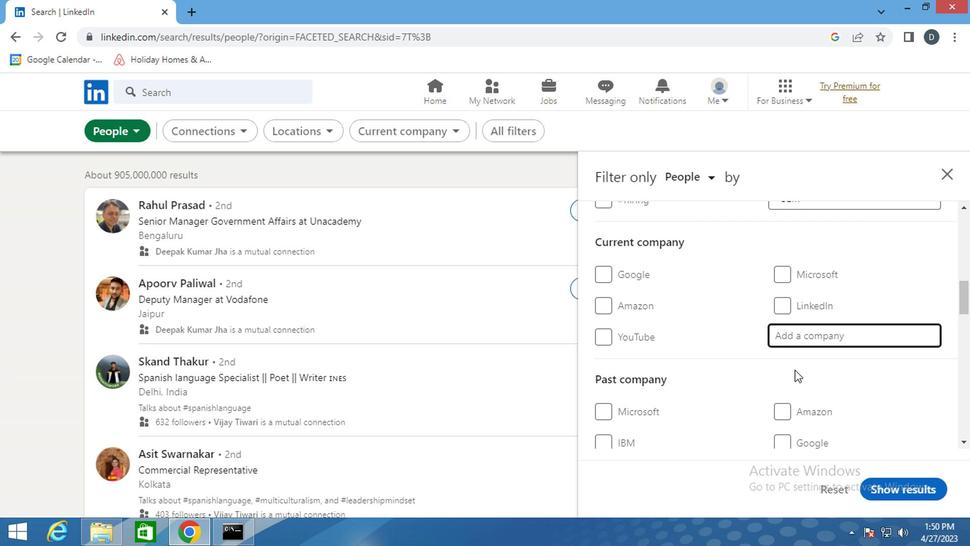
Action: Key pressed <Key.shift><Key.shift>NUVO<Key.shift>RETAIL
Screenshot: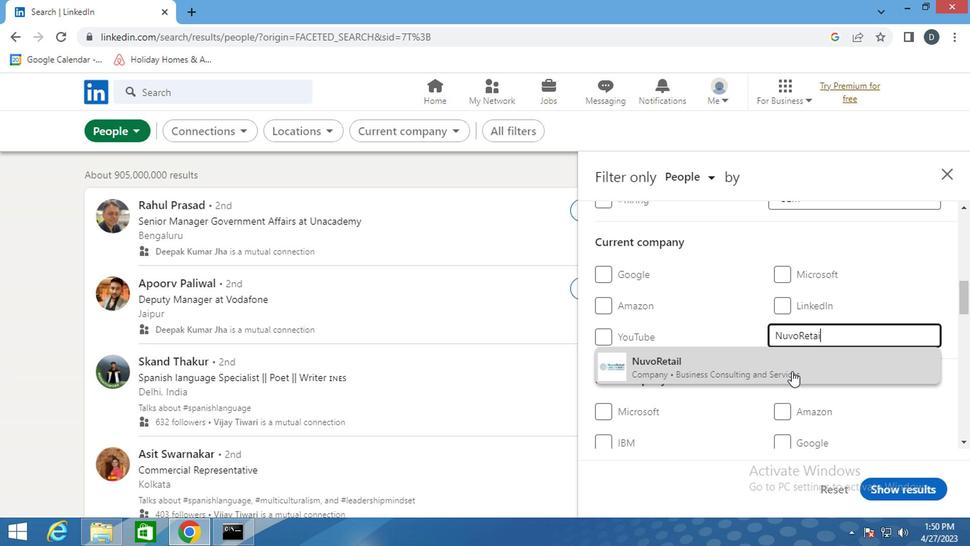 
Action: Mouse pressed left at (788, 368)
Screenshot: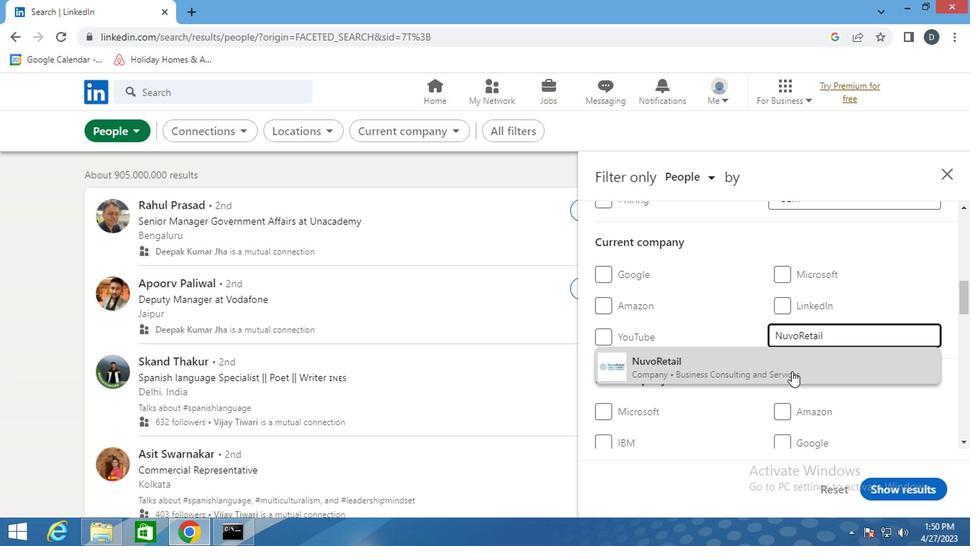 
Action: Mouse moved to (787, 368)
Screenshot: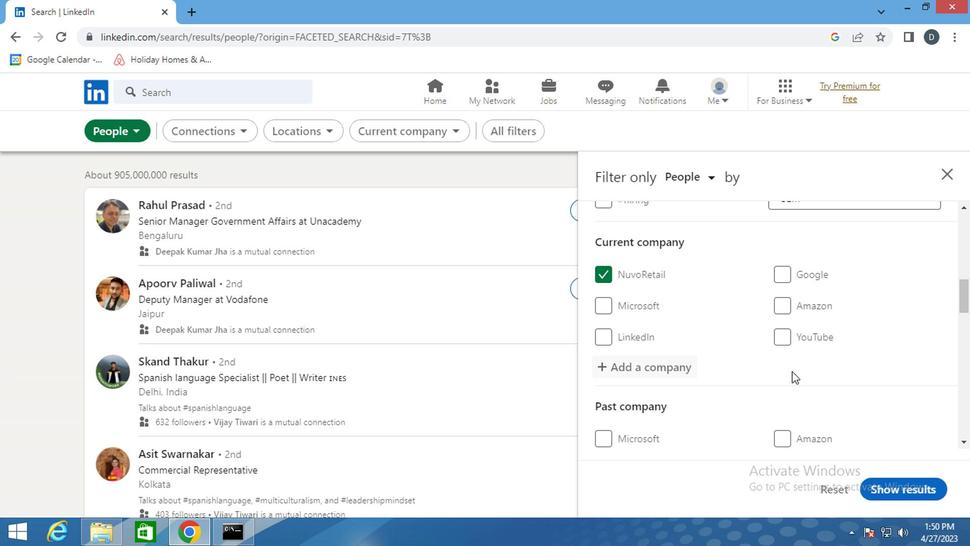 
Action: Mouse scrolled (787, 367) with delta (0, -1)
Screenshot: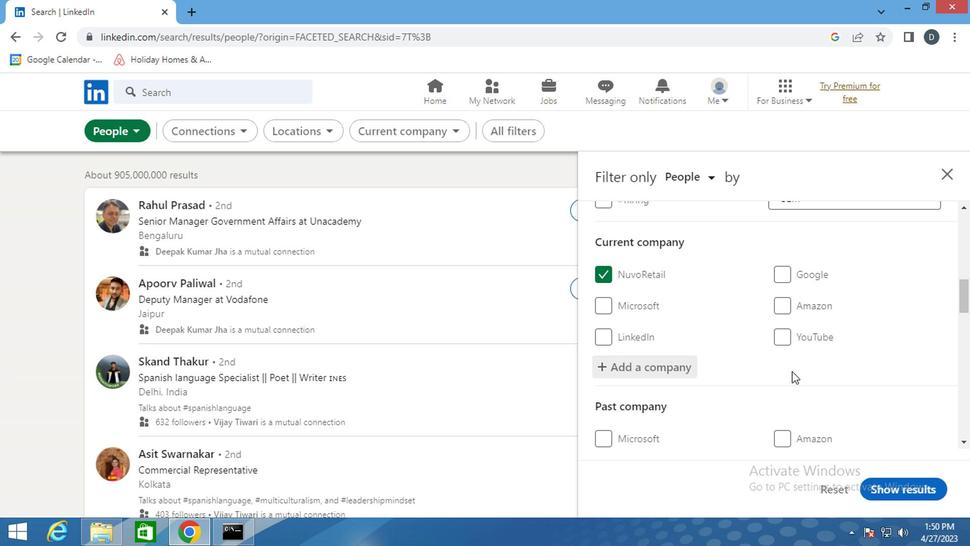 
Action: Mouse scrolled (787, 367) with delta (0, -1)
Screenshot: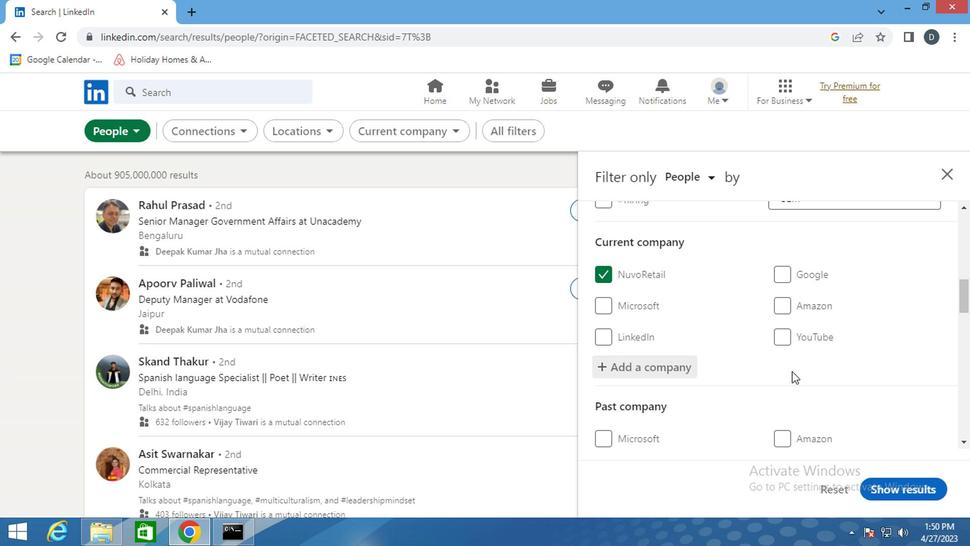 
Action: Mouse scrolled (787, 367) with delta (0, -1)
Screenshot: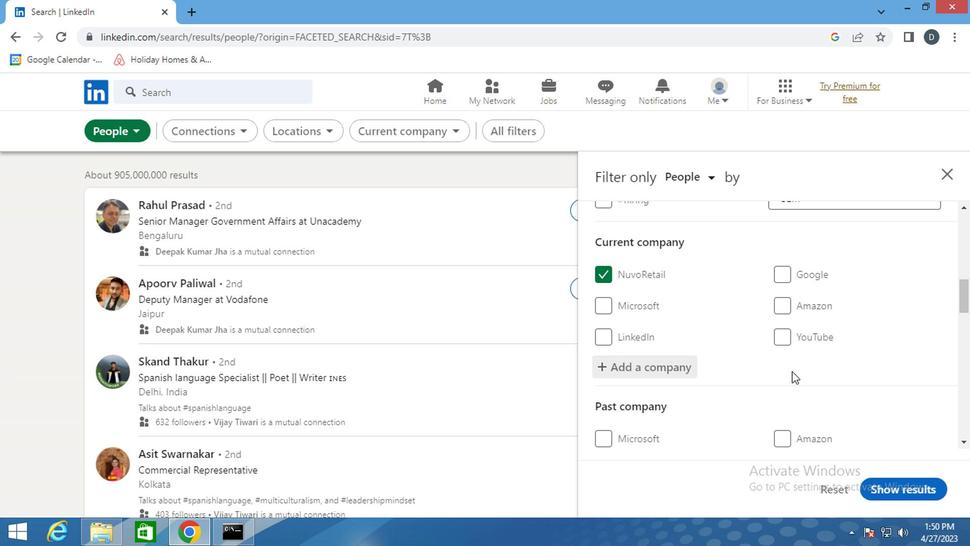 
Action: Mouse moved to (781, 336)
Screenshot: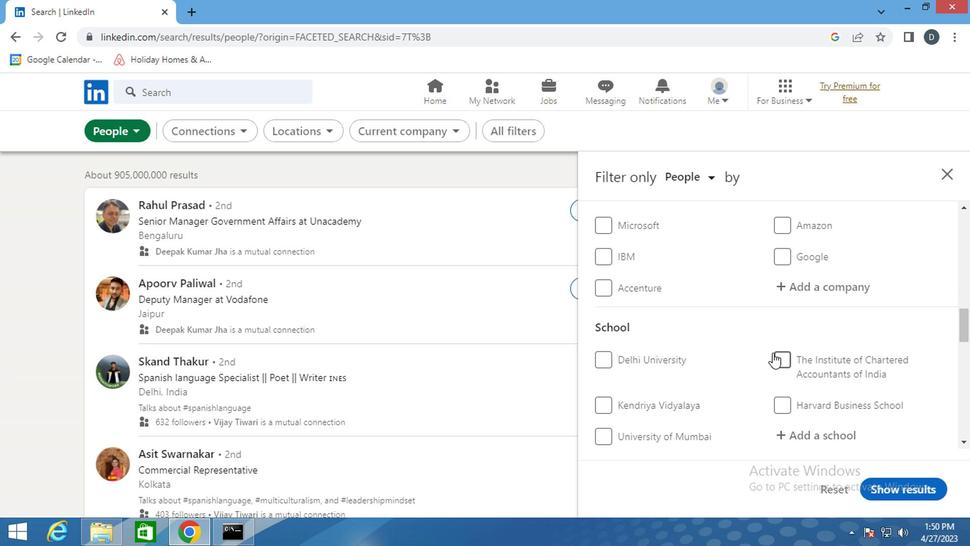
Action: Mouse scrolled (781, 336) with delta (0, 0)
Screenshot: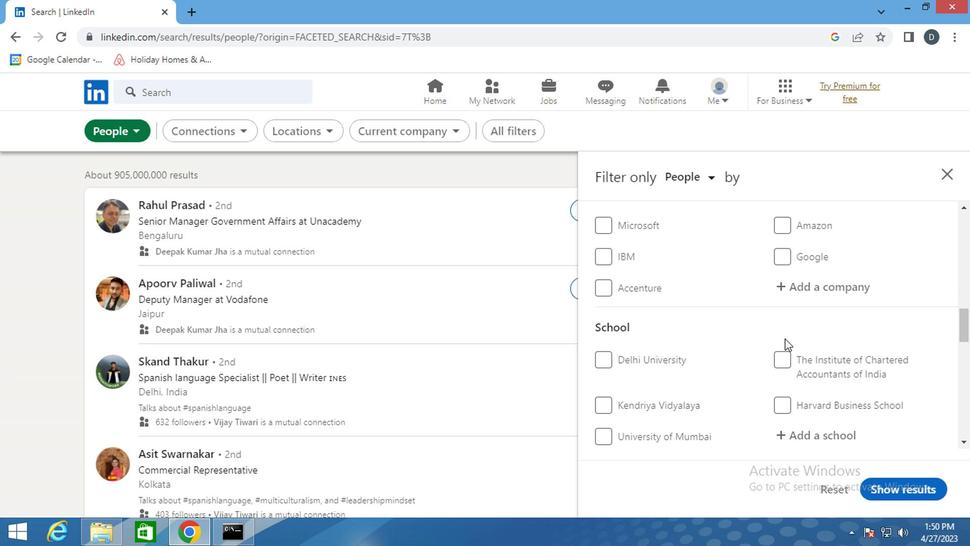 
Action: Mouse scrolled (781, 336) with delta (0, 0)
Screenshot: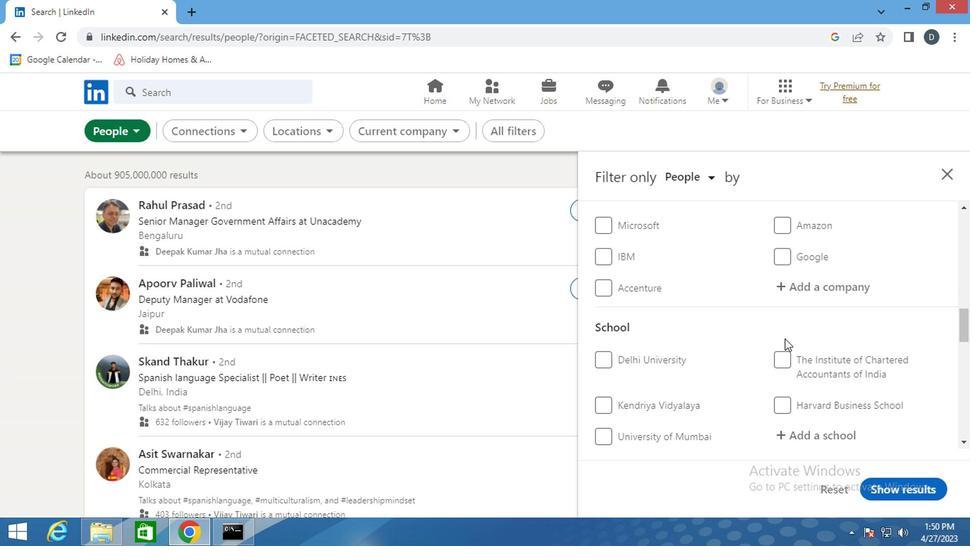 
Action: Mouse moved to (827, 302)
Screenshot: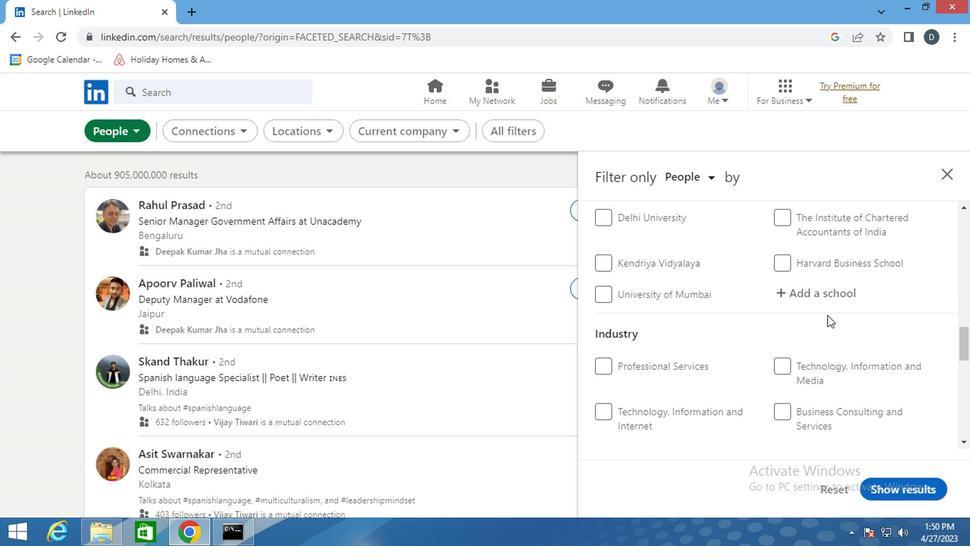 
Action: Mouse pressed left at (827, 302)
Screenshot: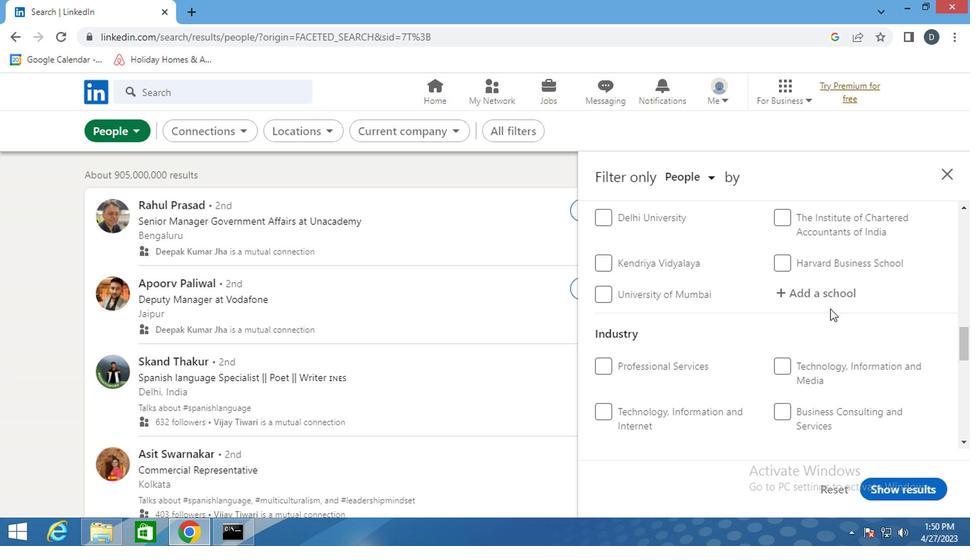 
Action: Mouse moved to (768, 317)
Screenshot: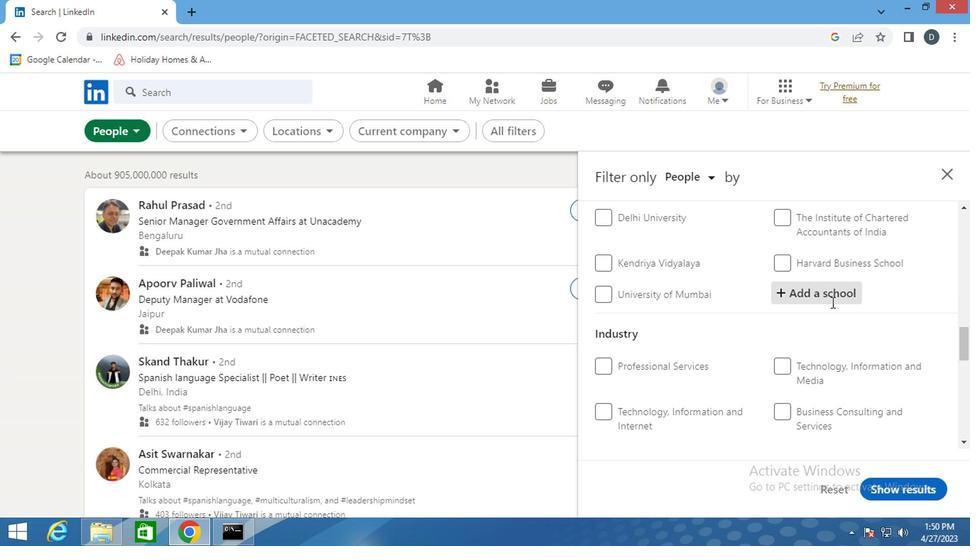 
Action: Key pressed <Key.shift><Key.shift><Key.shift>SHAH<Key.space><Key.shift>AND
Screenshot: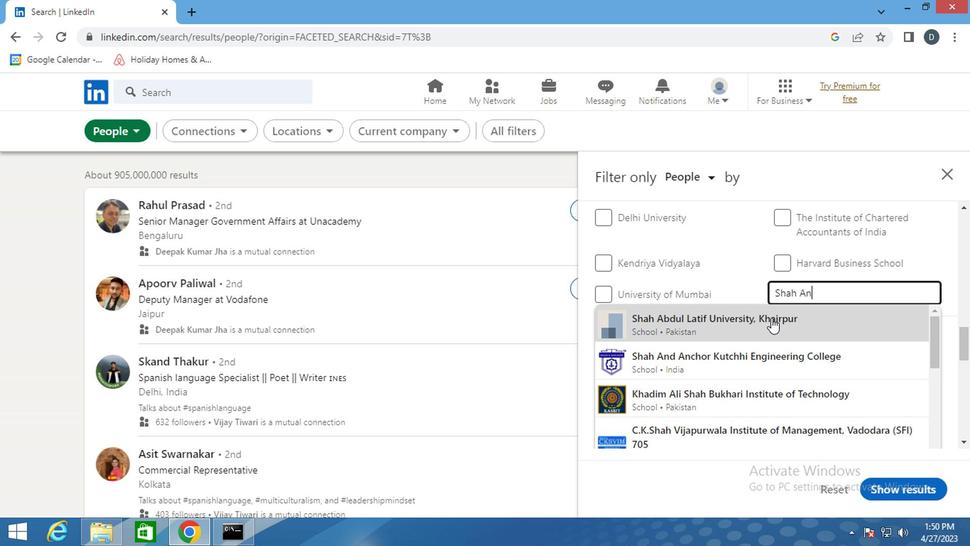 
Action: Mouse pressed left at (768, 317)
Screenshot: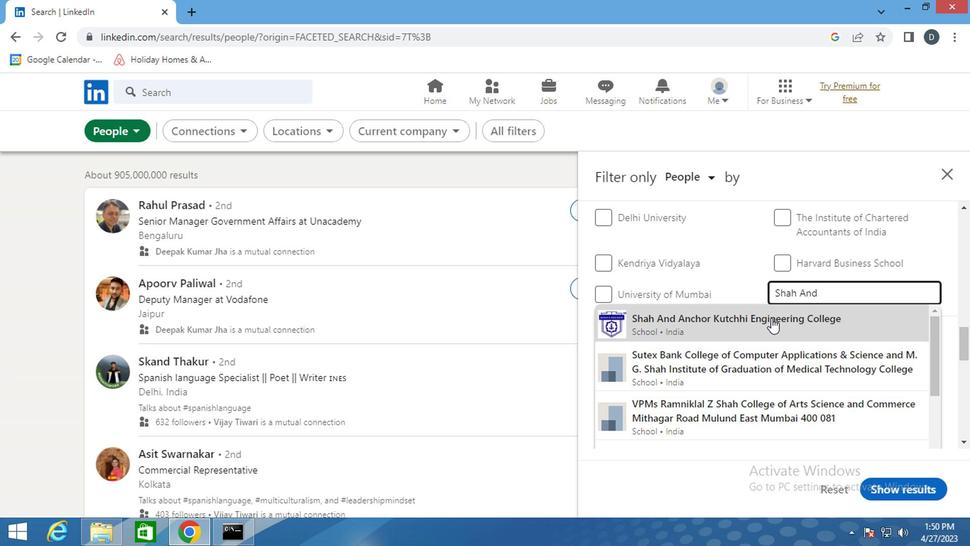 
Action: Mouse scrolled (768, 316) with delta (0, -1)
Screenshot: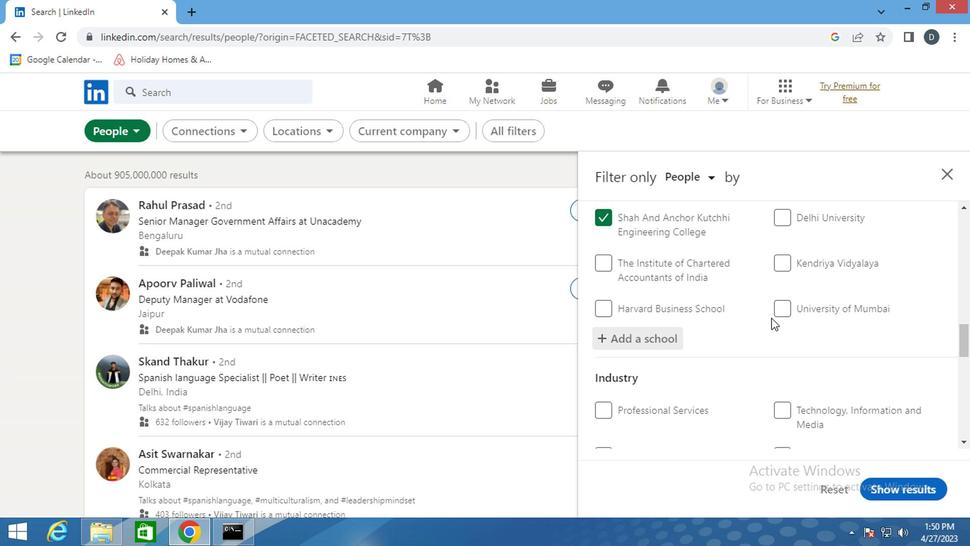 
Action: Mouse scrolled (768, 316) with delta (0, -1)
Screenshot: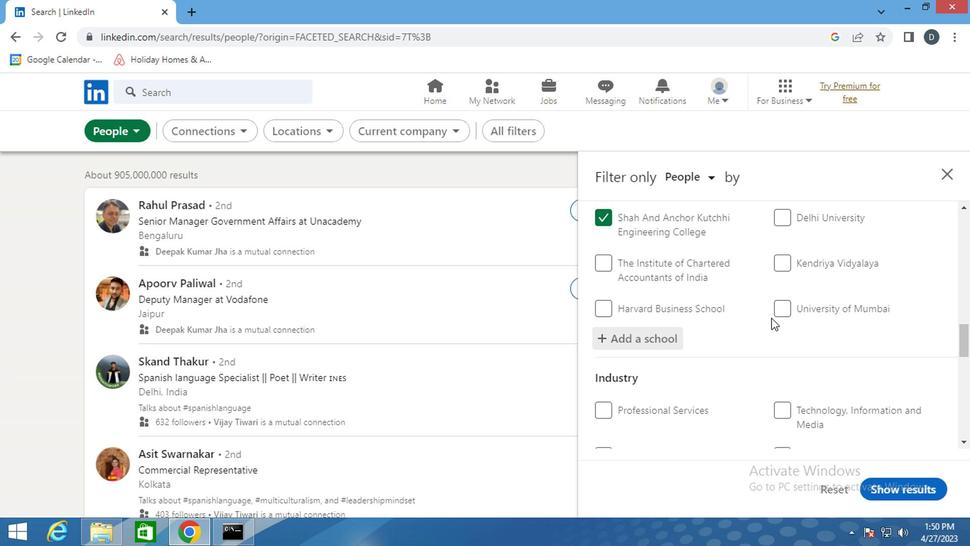 
Action: Mouse scrolled (768, 316) with delta (0, -1)
Screenshot: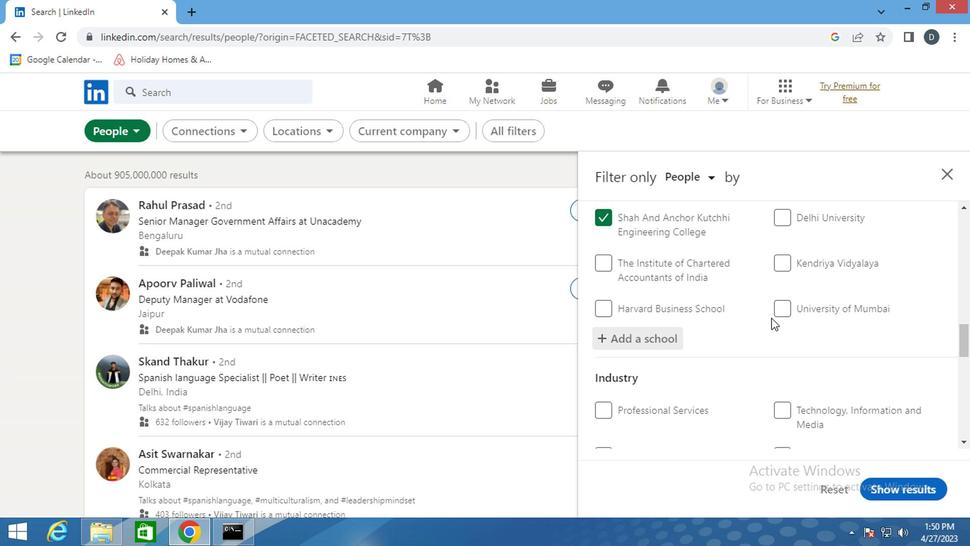 
Action: Mouse moved to (792, 285)
Screenshot: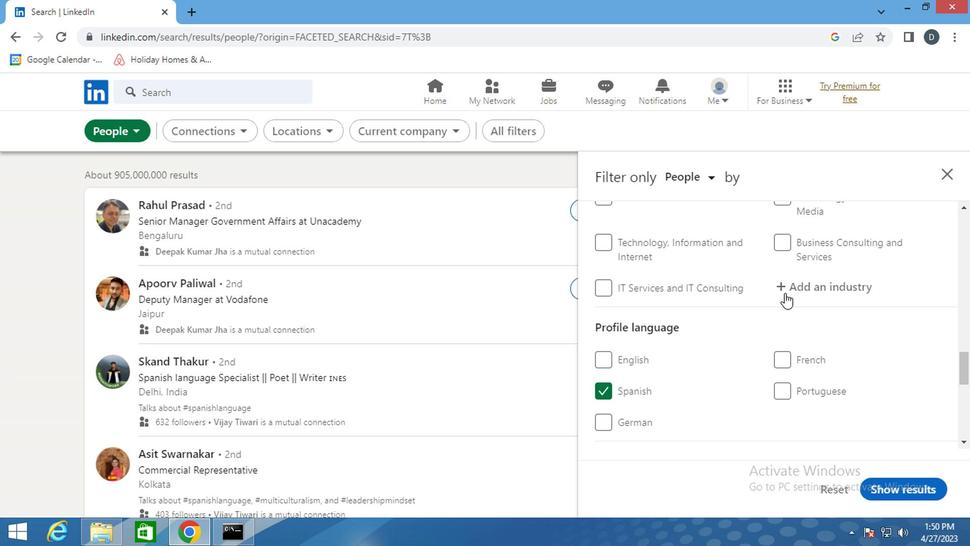 
Action: Mouse pressed left at (792, 285)
Screenshot: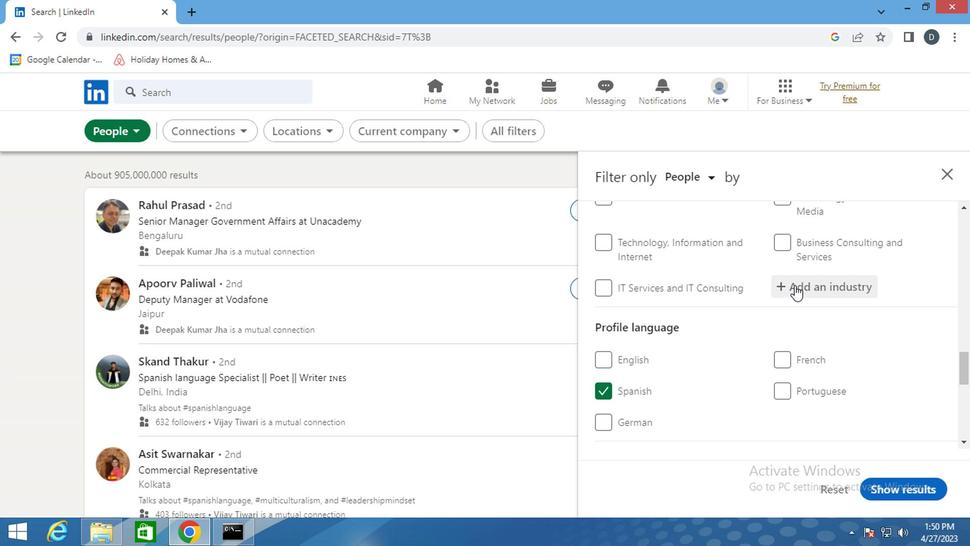
Action: Mouse moved to (784, 289)
Screenshot: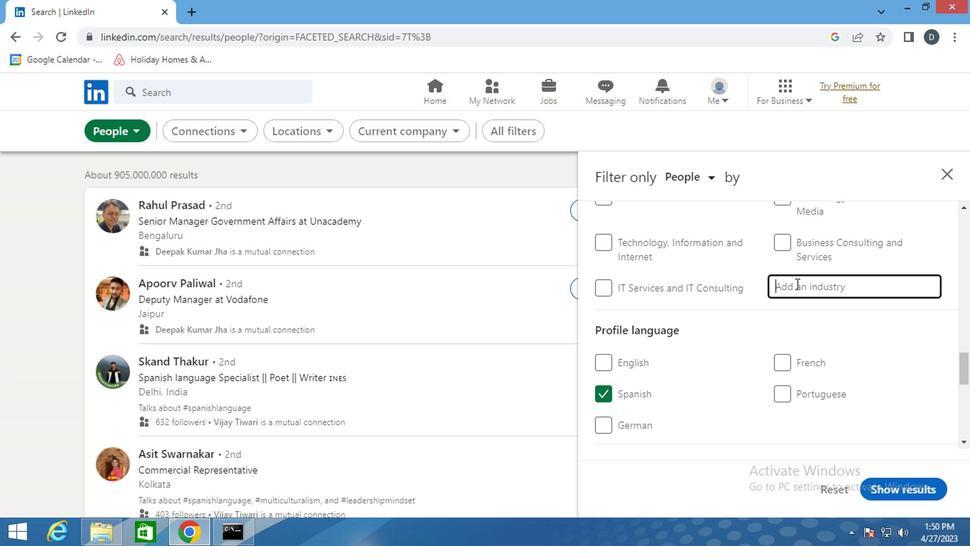 
Action: Key pressed <Key.shift>P
Screenshot: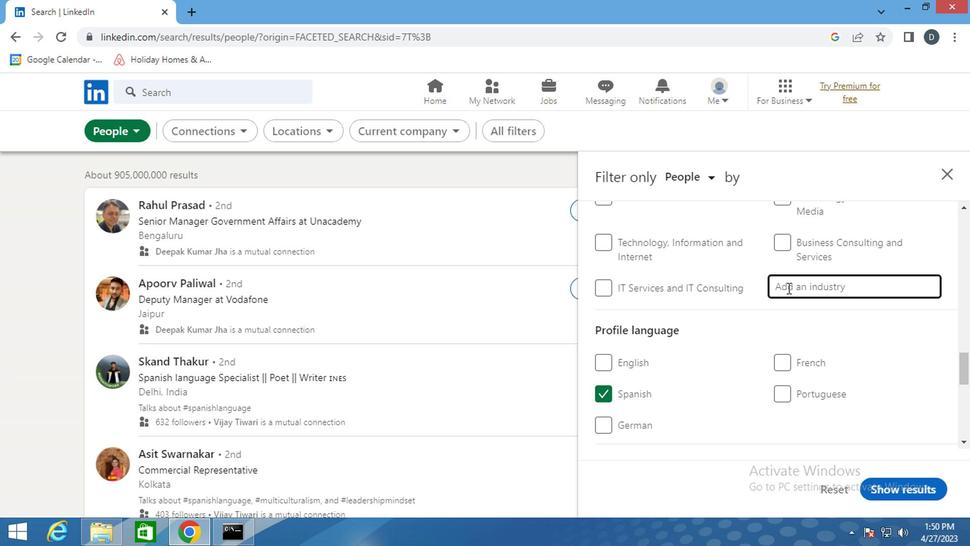 
Action: Mouse moved to (783, 289)
Screenshot: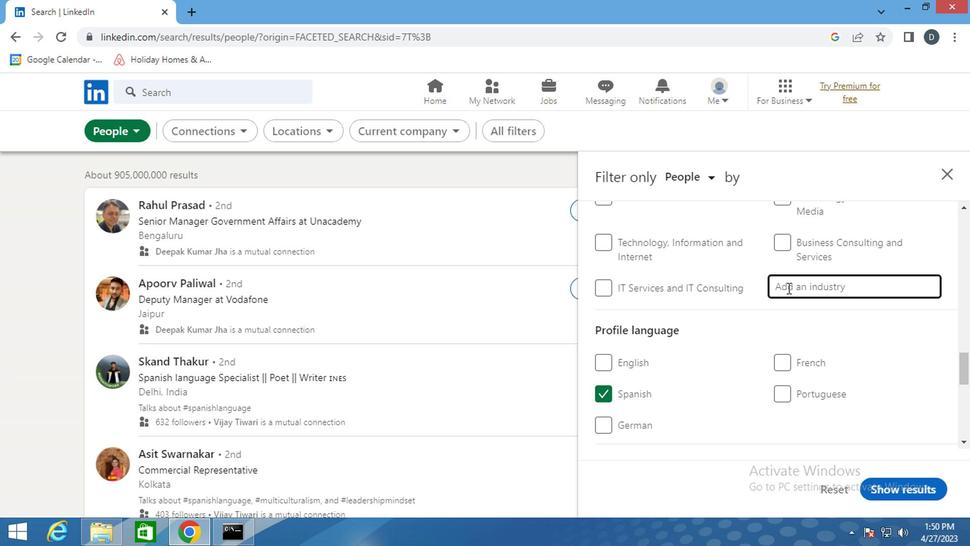 
Action: Key pressed ROFF
Screenshot: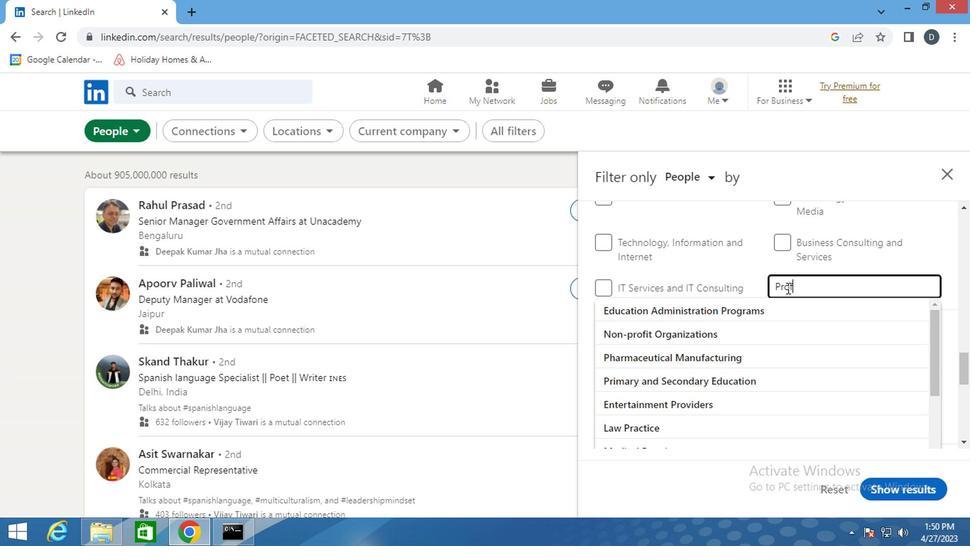 
Action: Mouse moved to (889, 283)
Screenshot: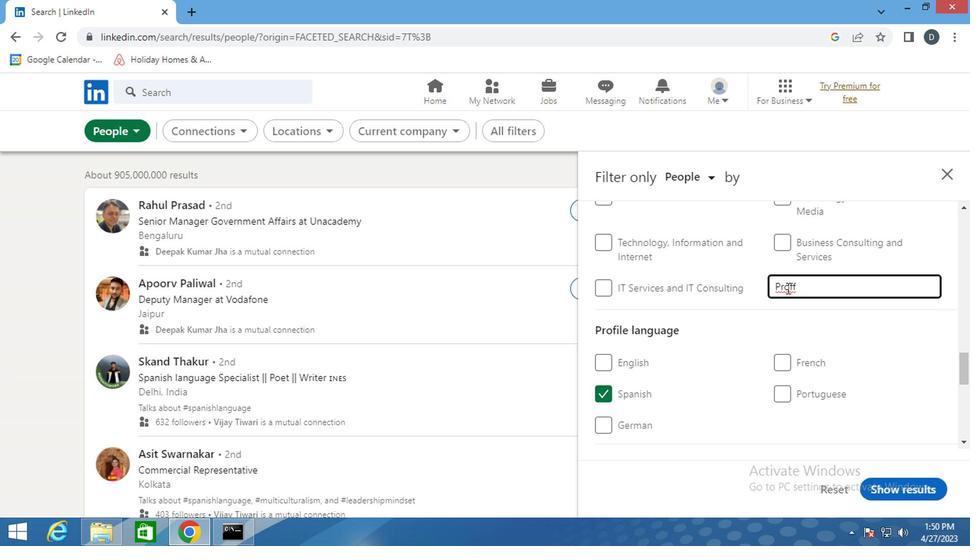 
Action: Key pressed <Key.backspace>ESSIONAL
Screenshot: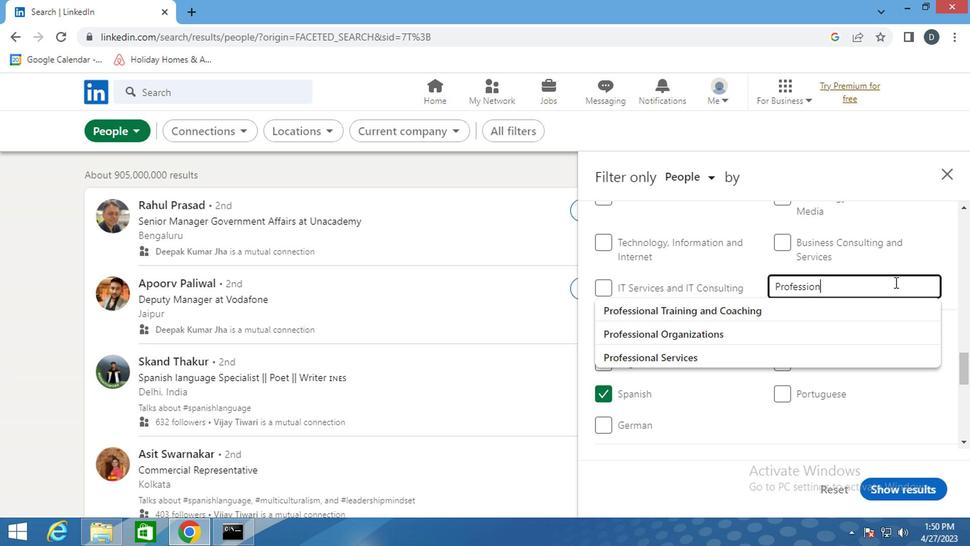 
Action: Mouse moved to (789, 308)
Screenshot: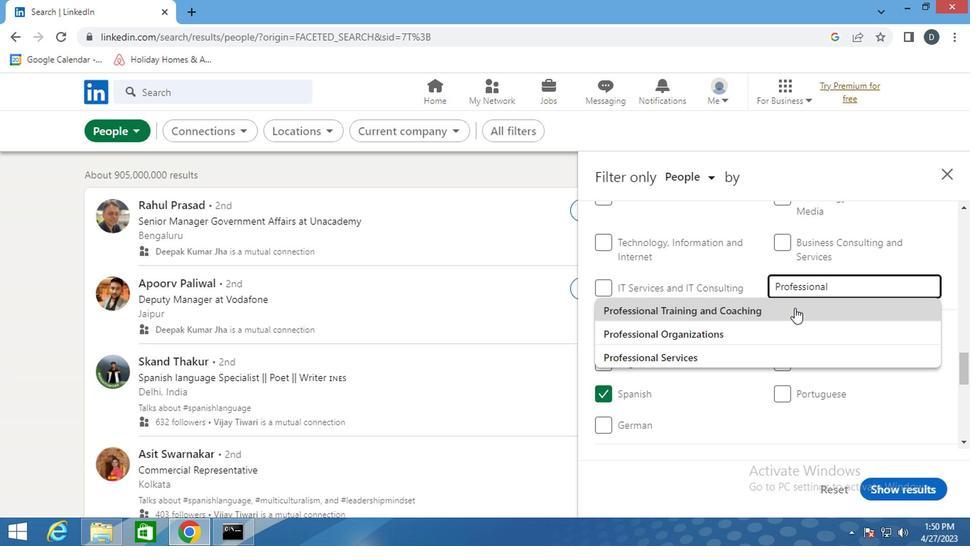 
Action: Mouse pressed left at (789, 308)
Screenshot: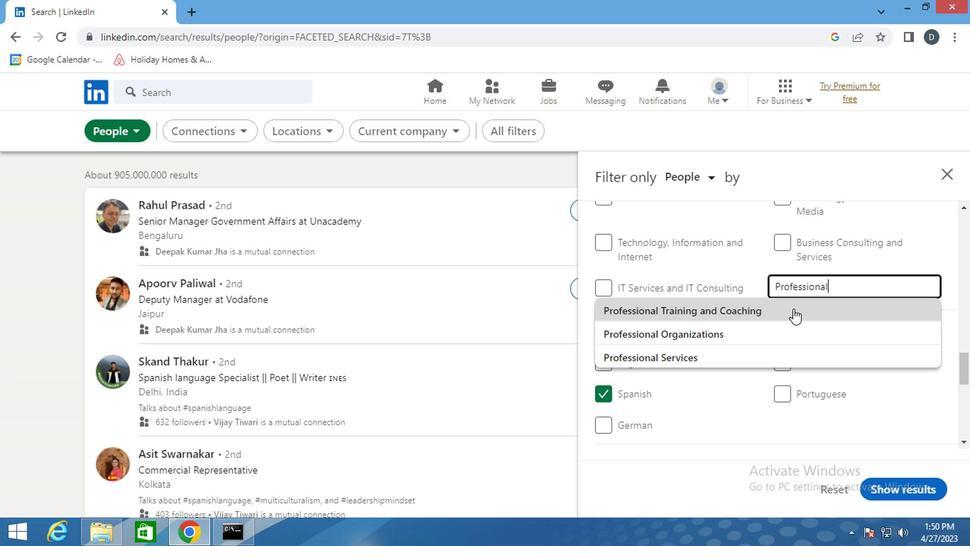 
Action: Mouse moved to (769, 326)
Screenshot: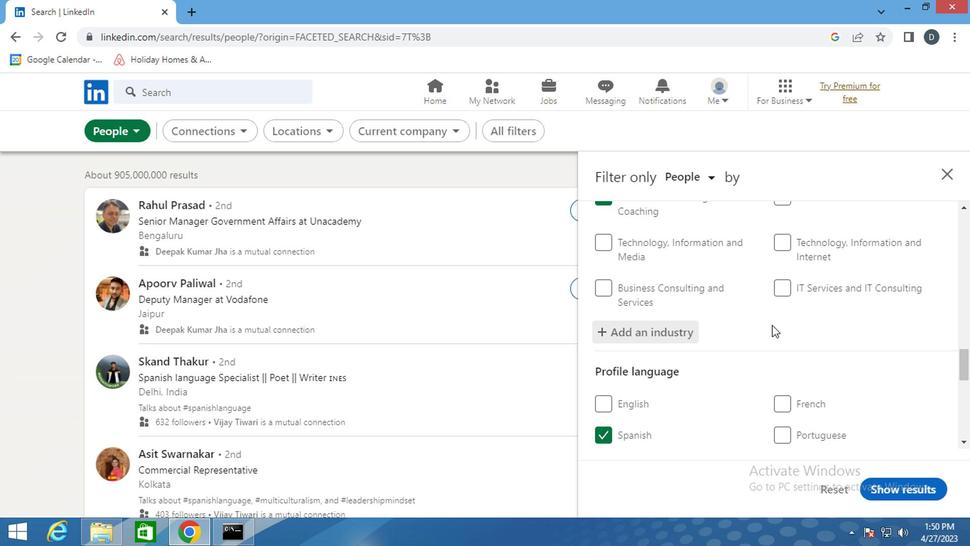
Action: Mouse scrolled (769, 325) with delta (0, 0)
Screenshot: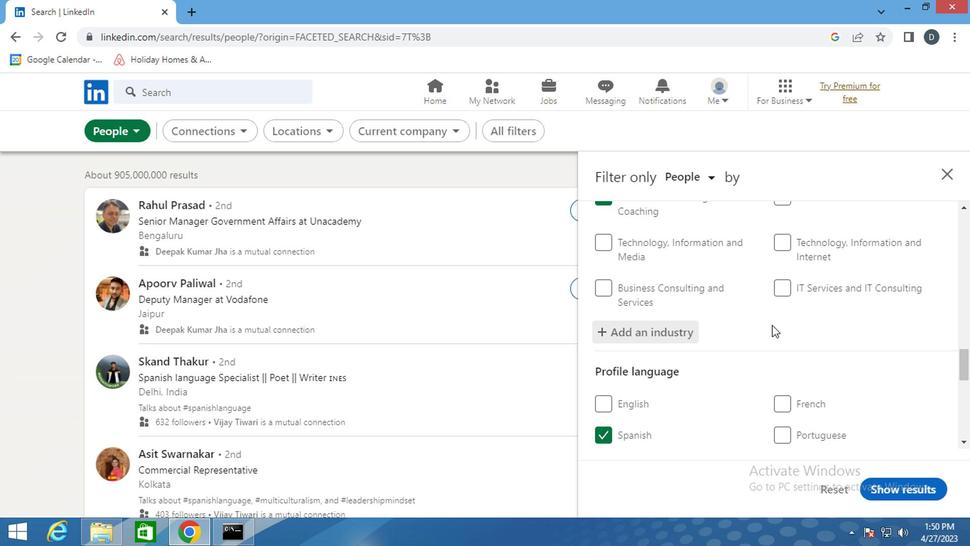 
Action: Mouse scrolled (769, 325) with delta (0, 0)
Screenshot: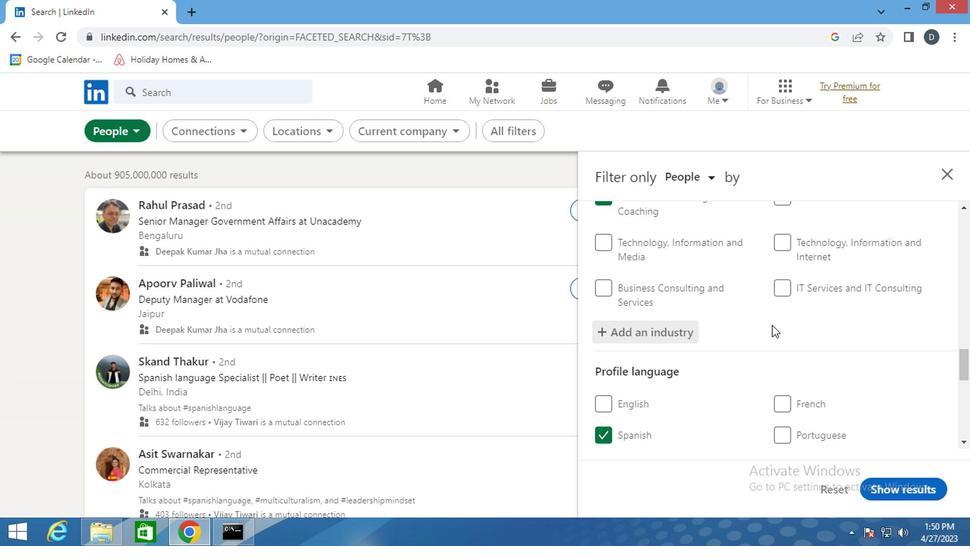 
Action: Mouse moved to (770, 330)
Screenshot: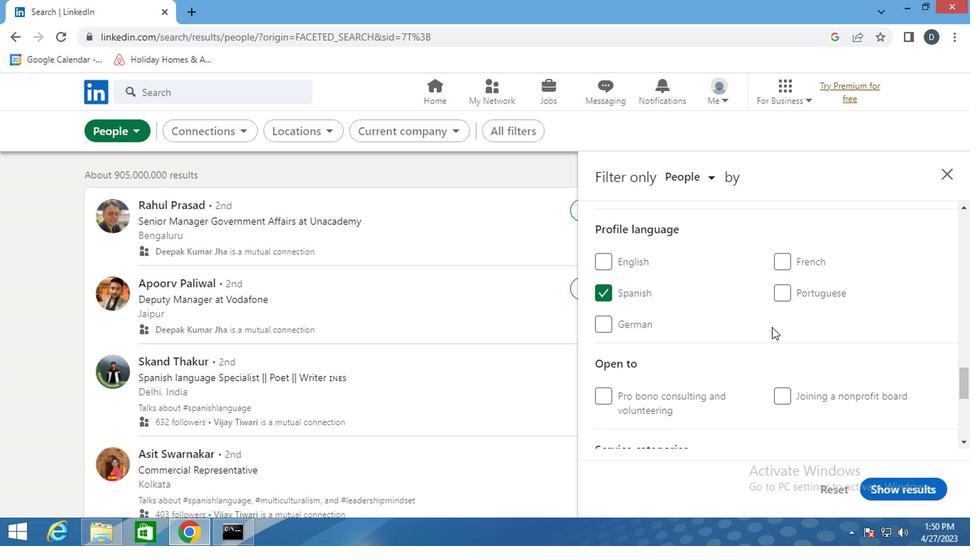 
Action: Mouse scrolled (770, 329) with delta (0, 0)
Screenshot: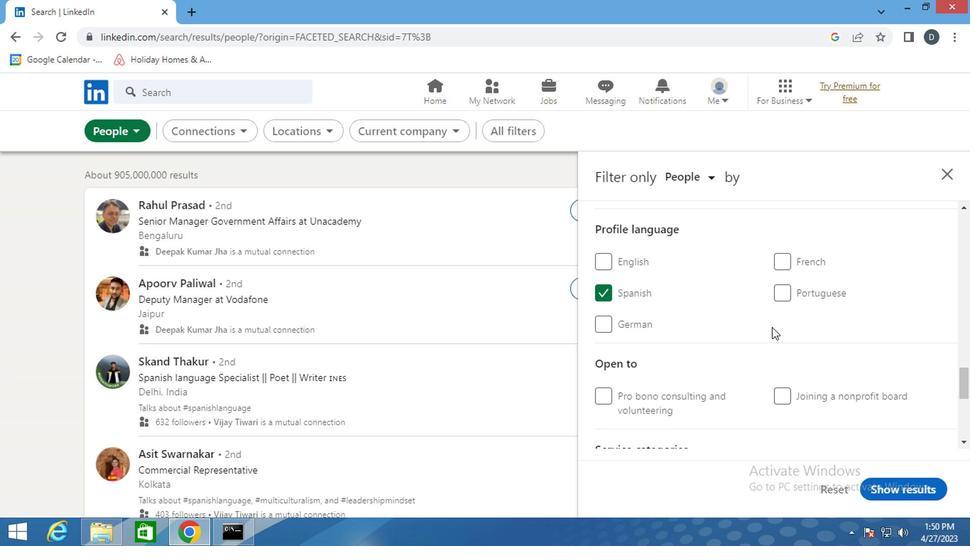 
Action: Mouse moved to (771, 330)
Screenshot: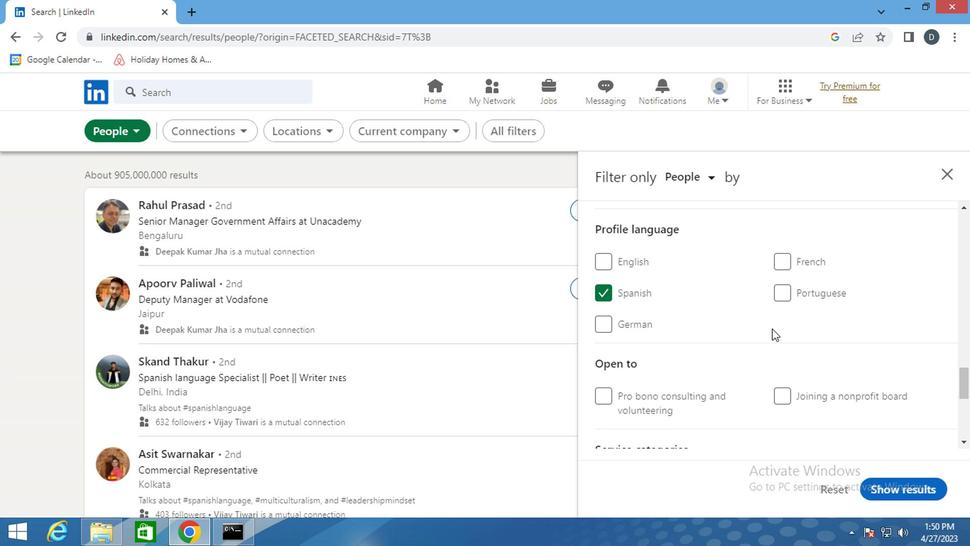 
Action: Mouse scrolled (771, 329) with delta (0, 0)
Screenshot: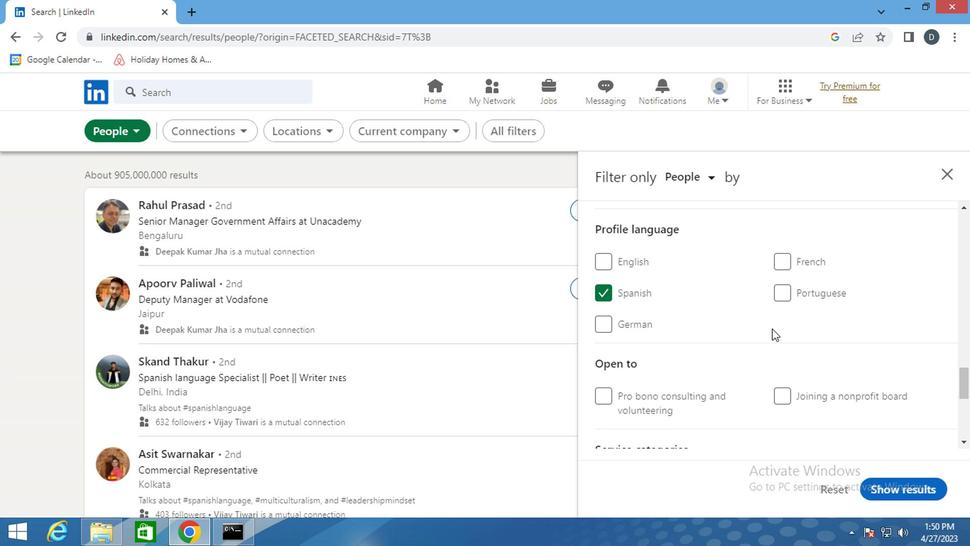 
Action: Mouse moved to (804, 399)
Screenshot: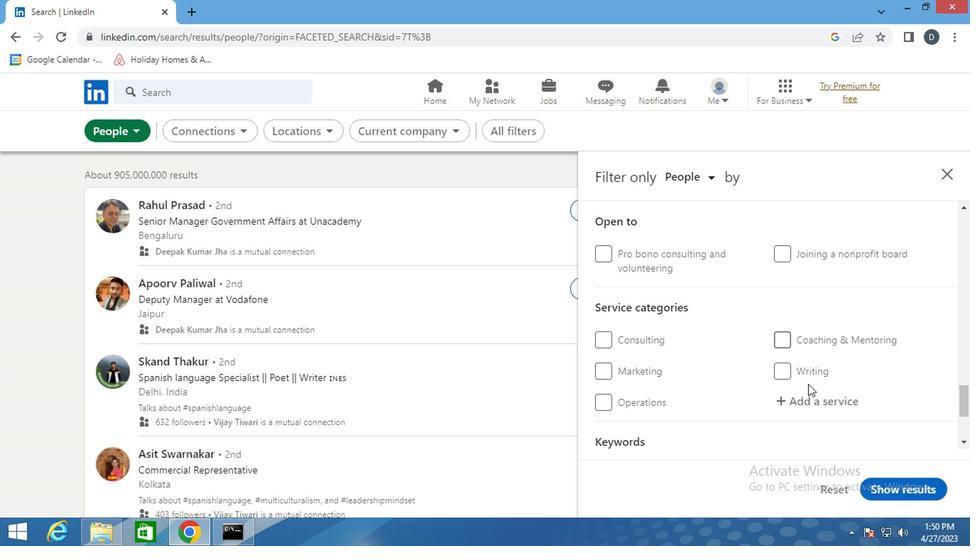 
Action: Mouse pressed left at (804, 399)
Screenshot: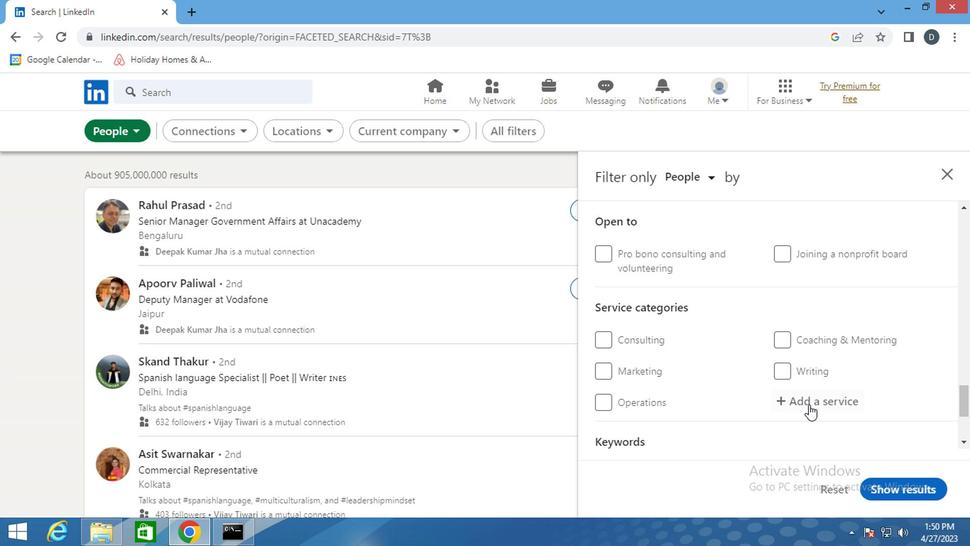 
Action: Key pressed <Key.shift>HEALTHCARE
Screenshot: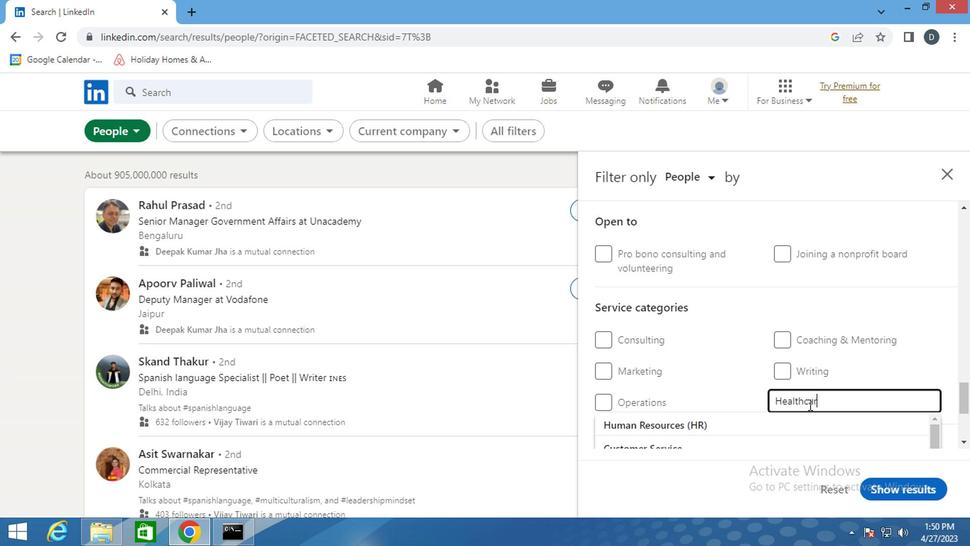 
Action: Mouse moved to (806, 397)
Screenshot: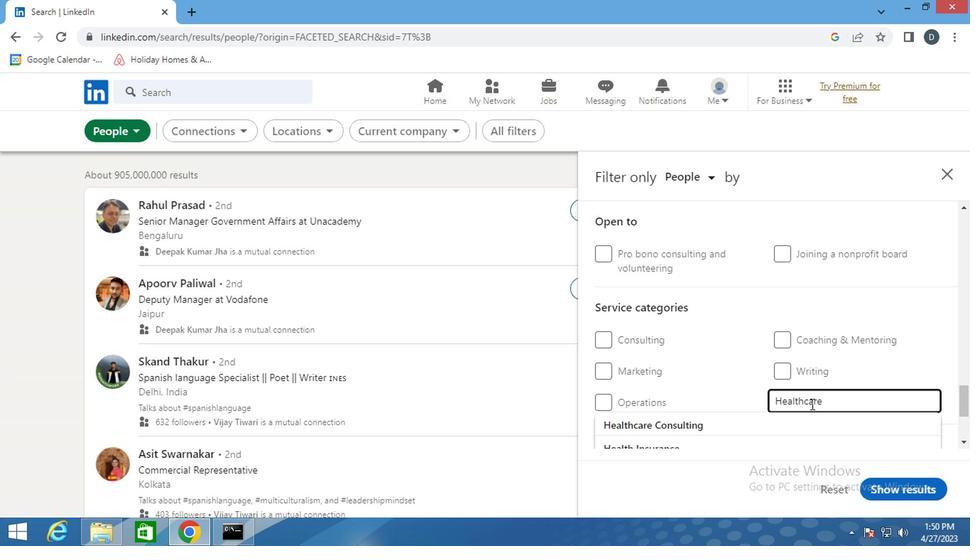 
Action: Mouse scrolled (806, 396) with delta (0, 0)
Screenshot: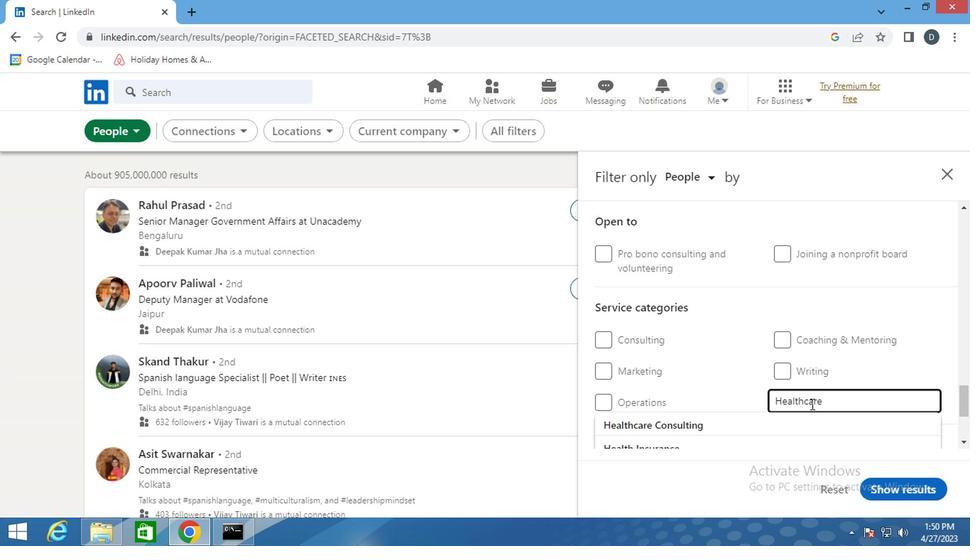 
Action: Mouse moved to (813, 393)
Screenshot: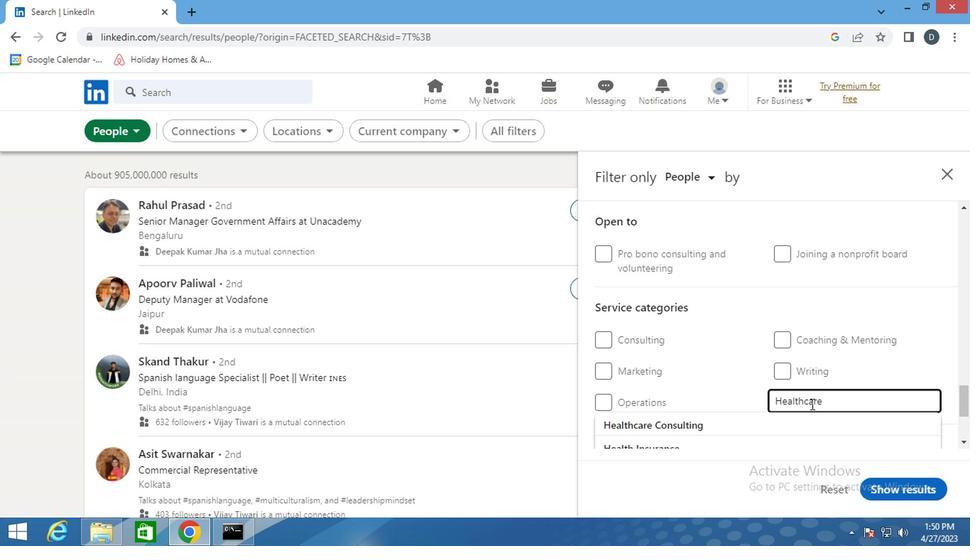 
Action: Mouse scrolled (813, 392) with delta (0, 0)
Screenshot: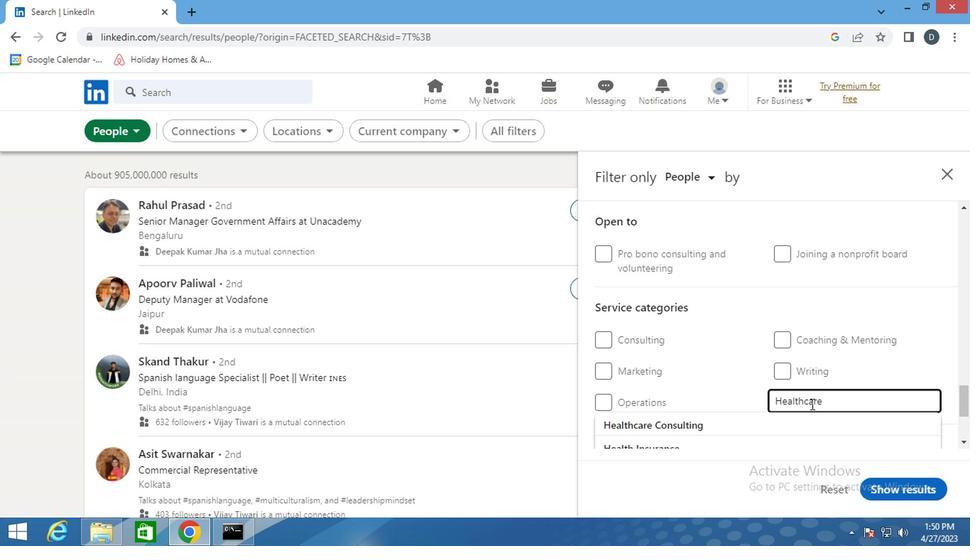 
Action: Mouse moved to (761, 281)
Screenshot: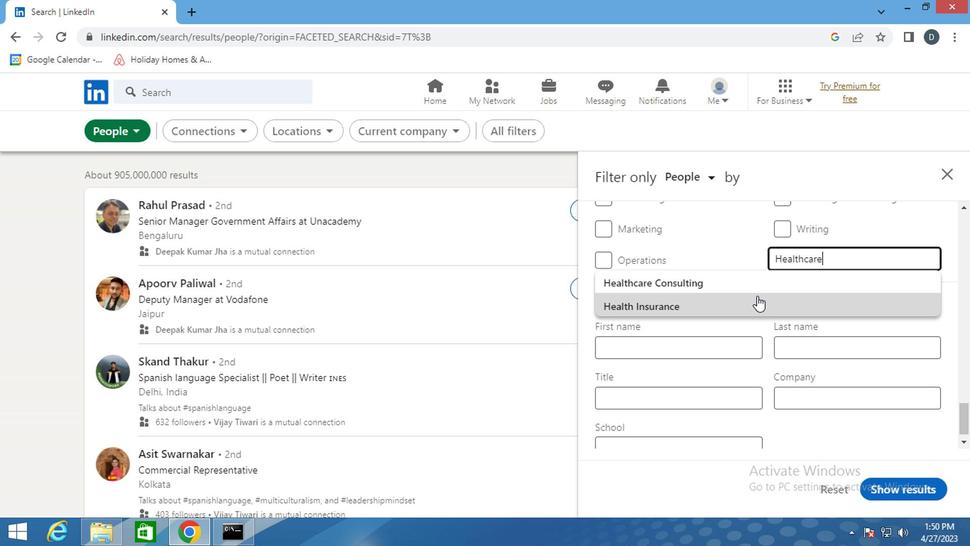 
Action: Mouse pressed left at (761, 281)
Screenshot: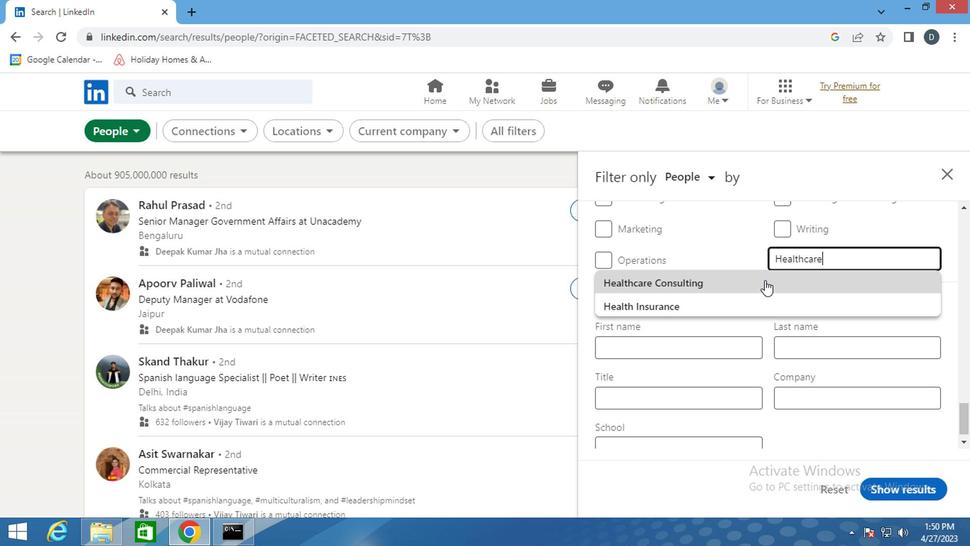 
Action: Mouse moved to (779, 341)
Screenshot: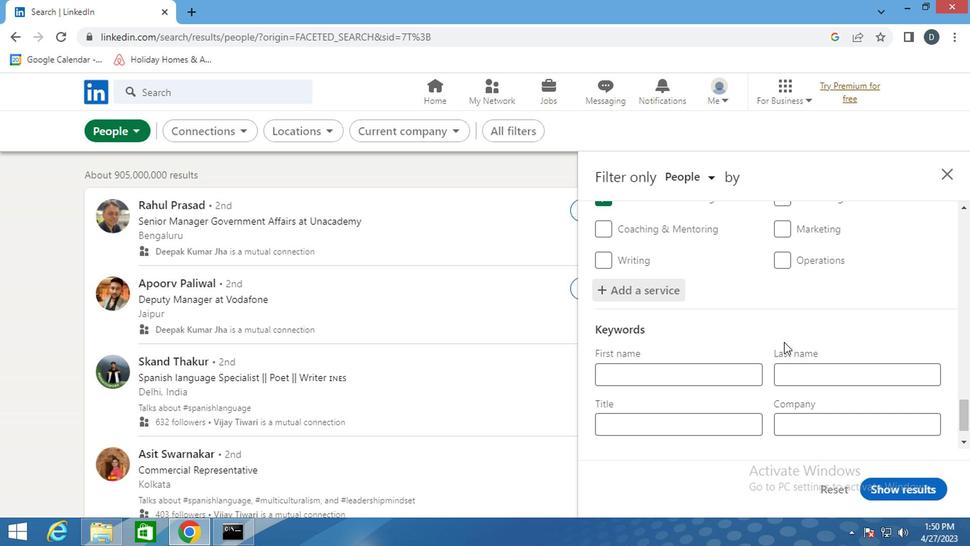 
Action: Mouse scrolled (779, 340) with delta (0, -1)
Screenshot: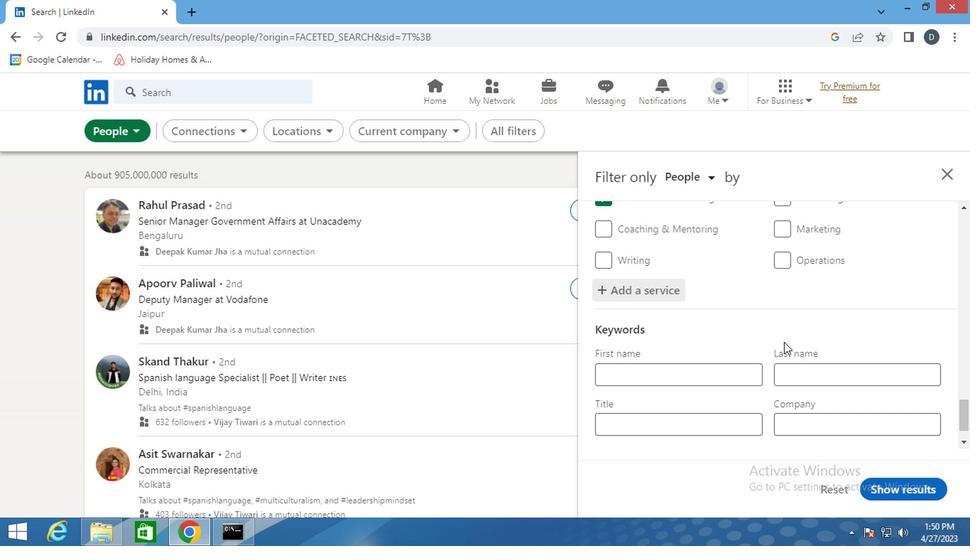 
Action: Mouse moved to (779, 341)
Screenshot: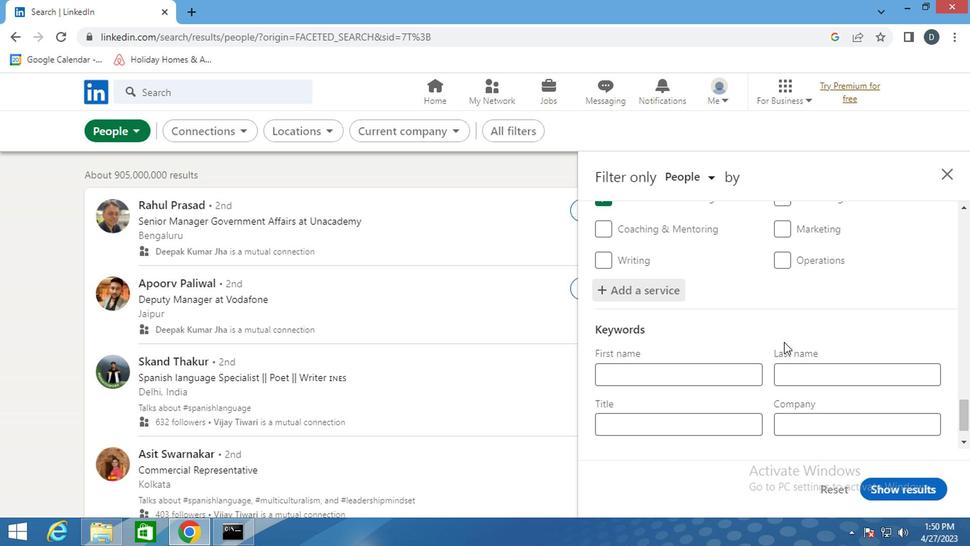 
Action: Mouse scrolled (779, 340) with delta (0, -1)
Screenshot: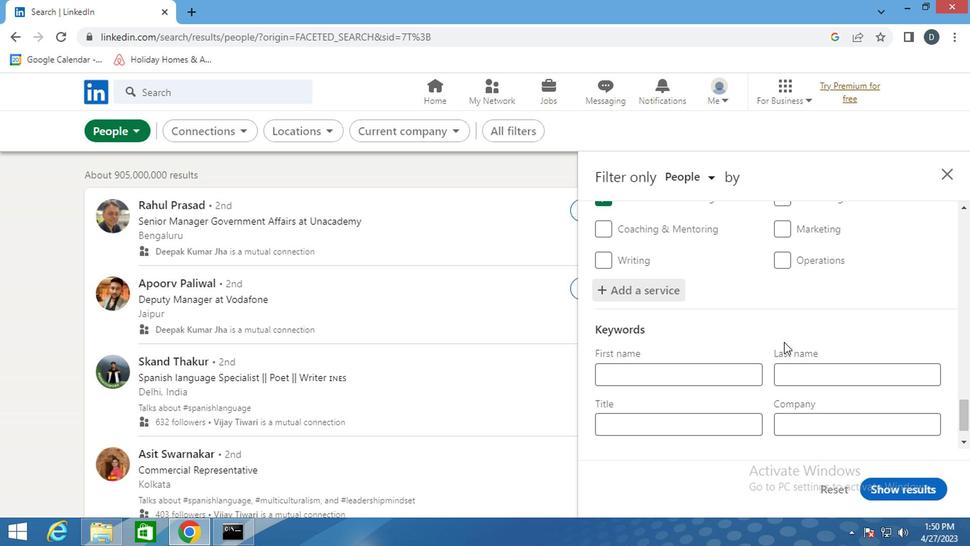 
Action: Mouse moved to (684, 376)
Screenshot: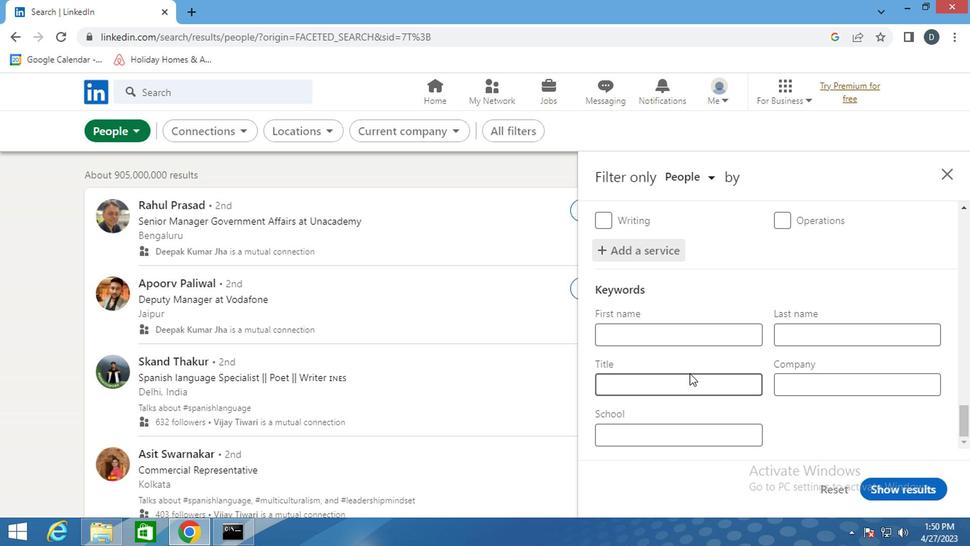 
Action: Mouse pressed left at (684, 376)
Screenshot: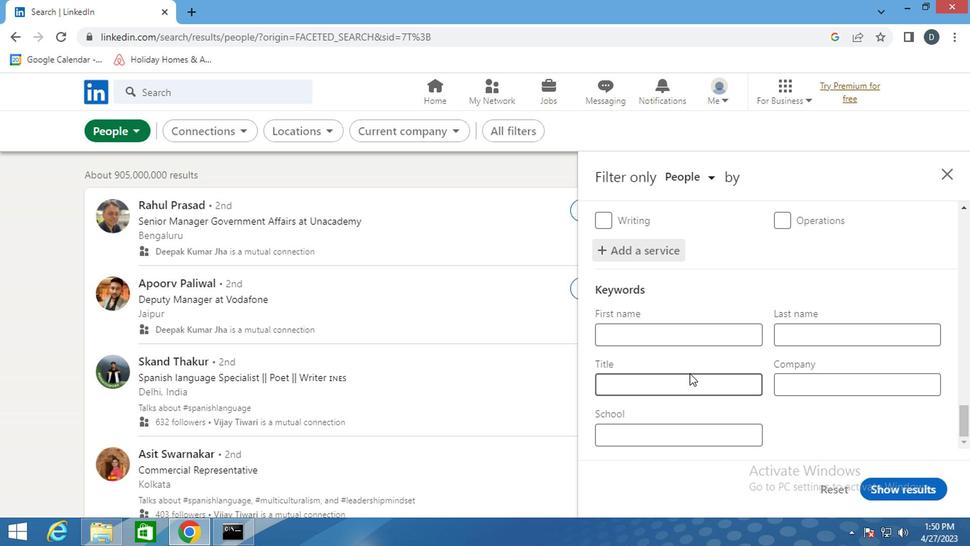 
Action: Mouse moved to (685, 376)
Screenshot: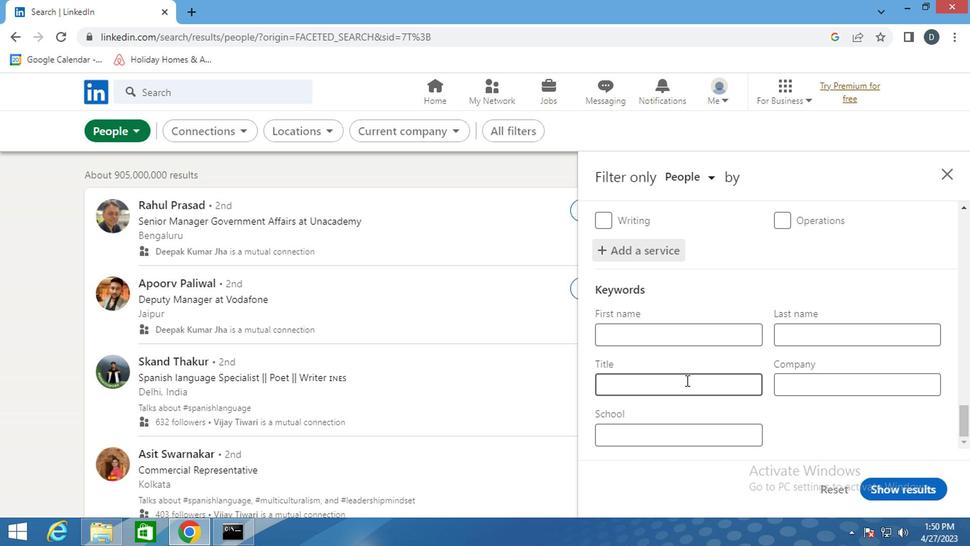 
Action: Key pressed <Key.shift>SECURITY<Key.space><Key.shift>GUARD
Screenshot: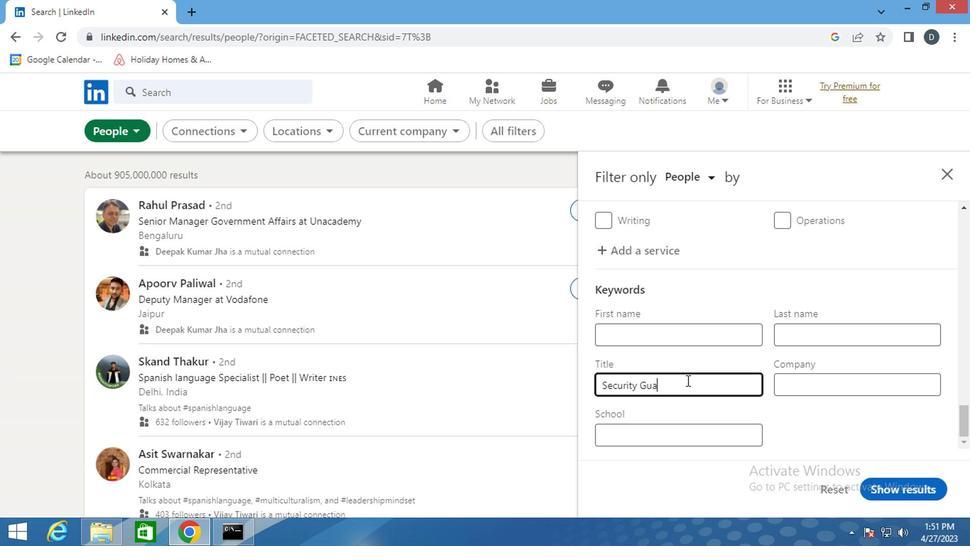 
Action: Mouse moved to (903, 480)
Screenshot: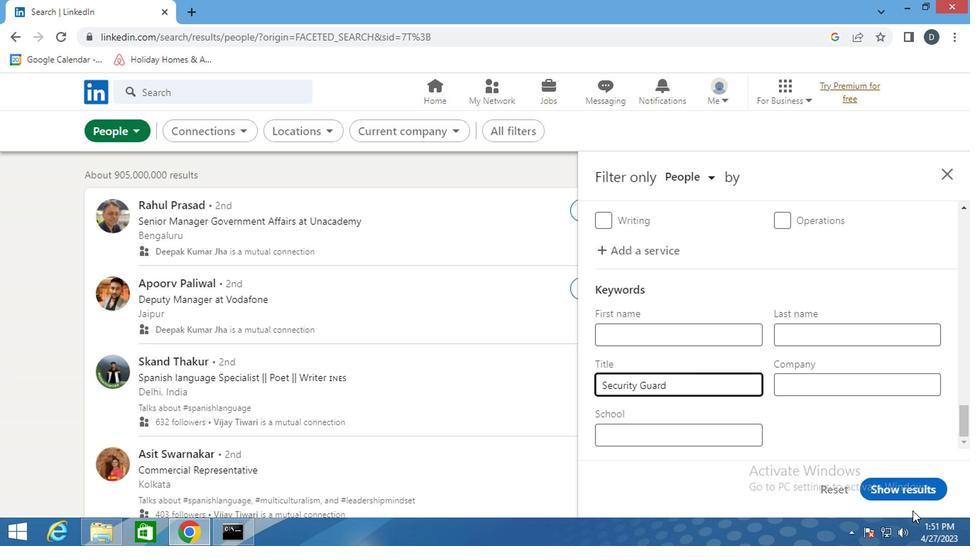 
Action: Mouse pressed left at (903, 480)
Screenshot: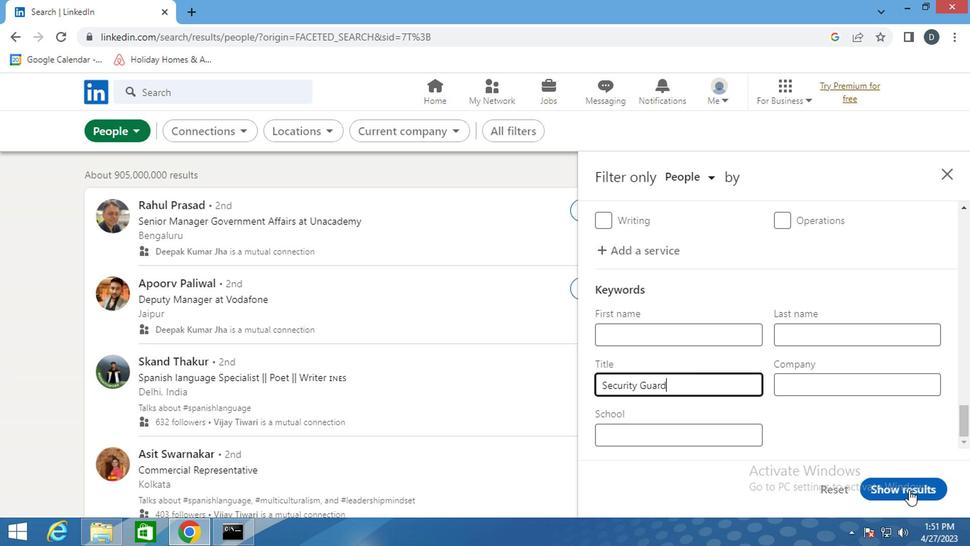 
Action: Mouse moved to (659, 373)
Screenshot: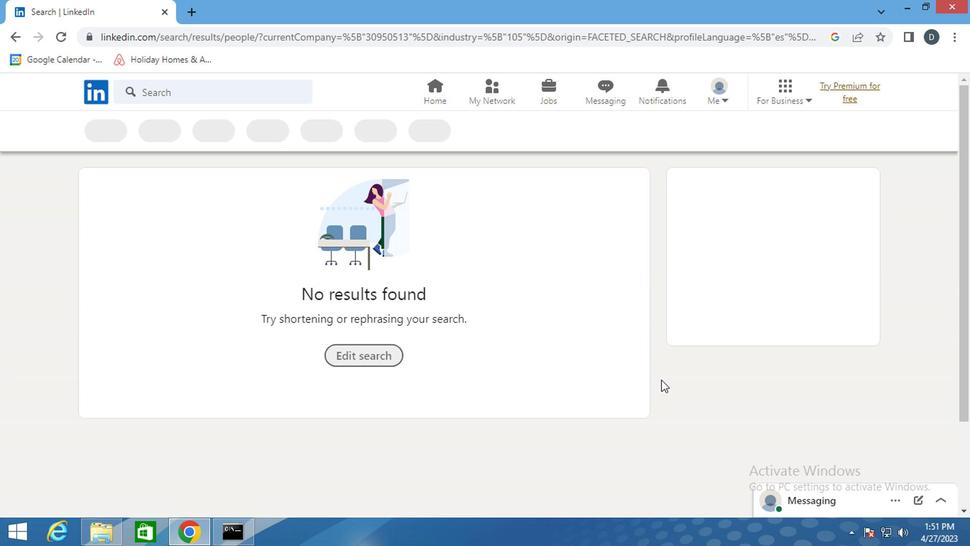 
